 Task: Add Attachment from "Attach a link" to Card Card0000000300 in Board Board0000000075 in Workspace WS0000000025 in Trello. Add Cover Red to Card Card0000000300 in Board Board0000000075 in Workspace WS0000000025 in Trello. Add "Join Card" Button Button0000000300  to Card Card0000000300 in Board Board0000000075 in Workspace WS0000000025 in Trello. Add Description DS0000000300 to Card Card0000000300 in Board Board0000000075 in Workspace WS0000000025 in Trello. Add Comment CM0000000300 to Card Card0000000300 in Board Board0000000075 in Workspace WS0000000025 in Trello
Action: Mouse moved to (372, 528)
Screenshot: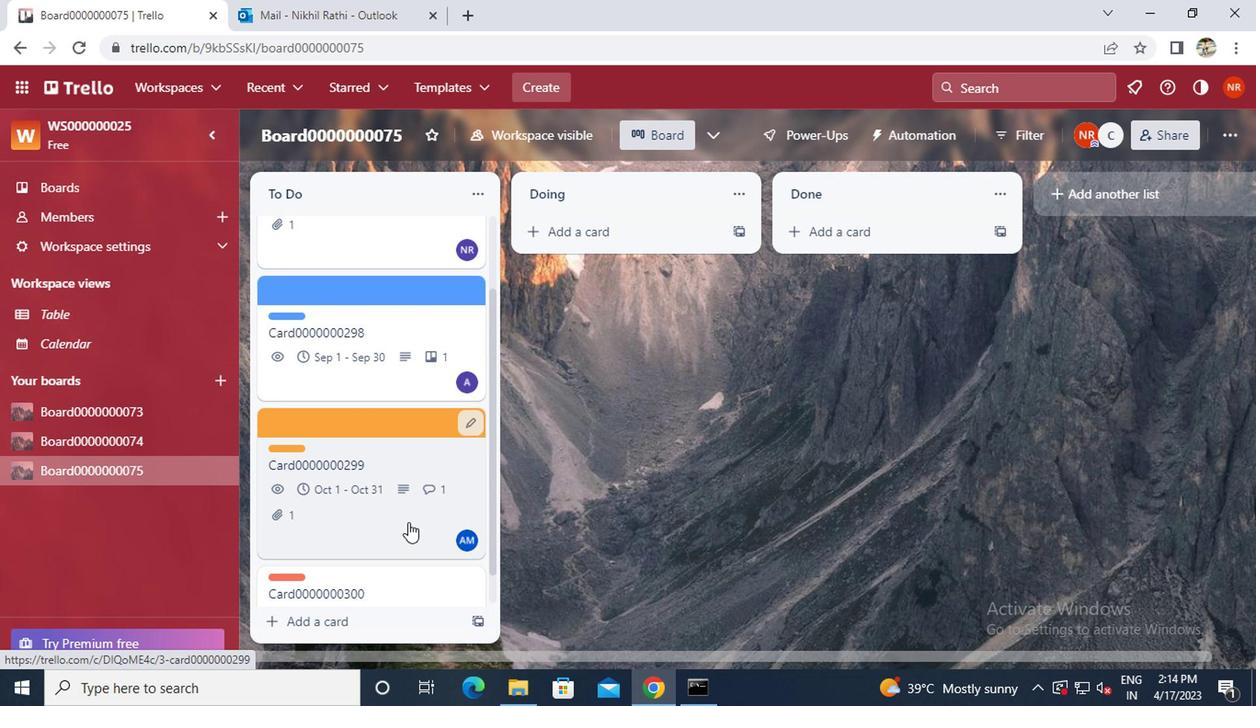 
Action: Mouse scrolled (372, 527) with delta (0, 0)
Screenshot: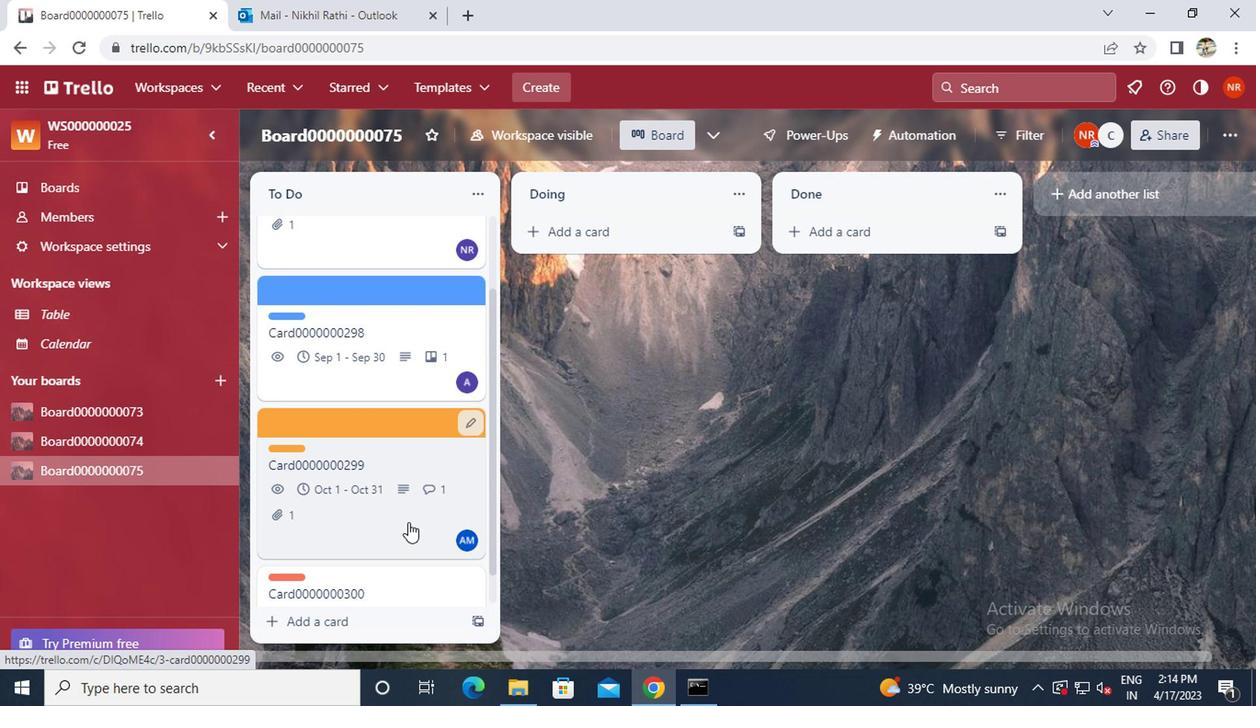 
Action: Mouse scrolled (372, 527) with delta (0, 0)
Screenshot: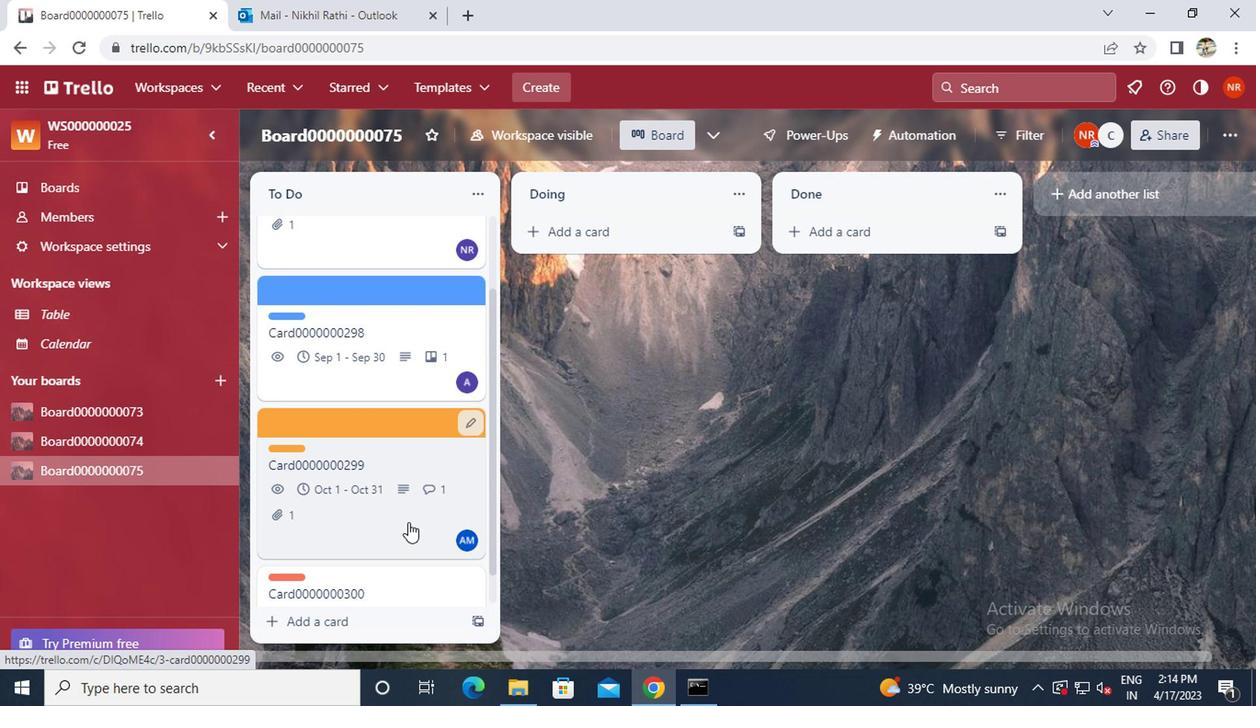 
Action: Mouse moved to (360, 550)
Screenshot: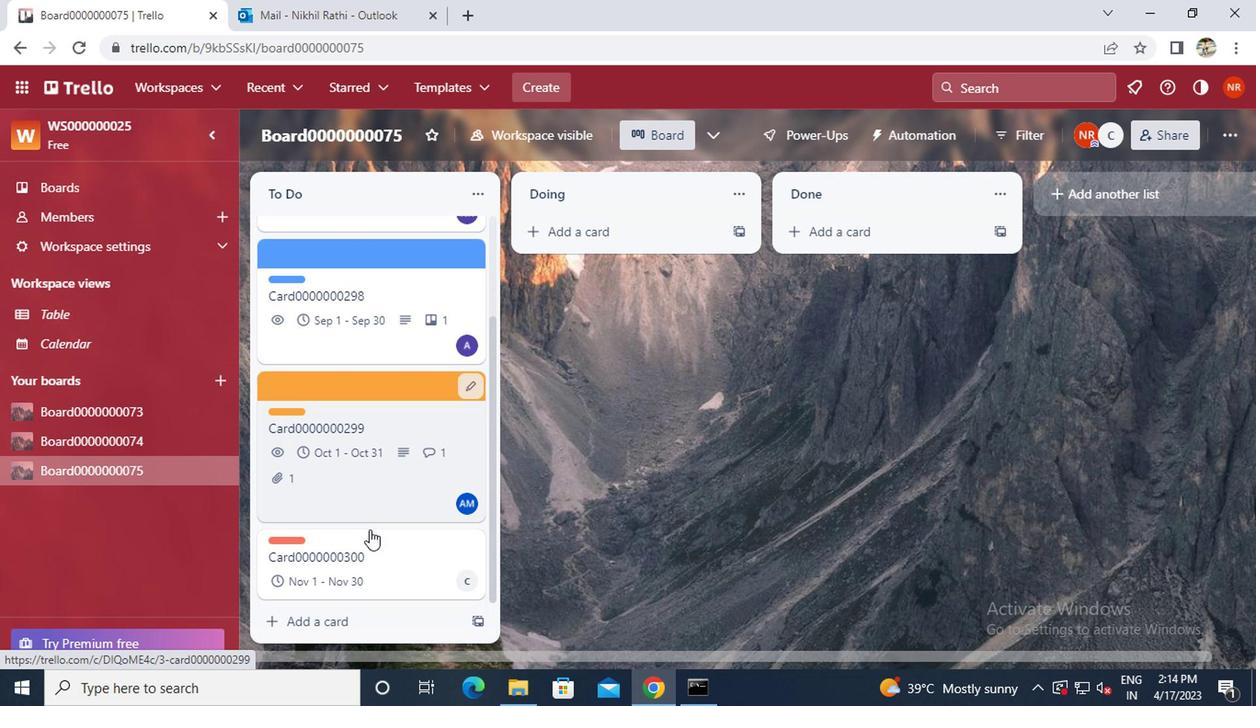 
Action: Mouse pressed left at (360, 550)
Screenshot: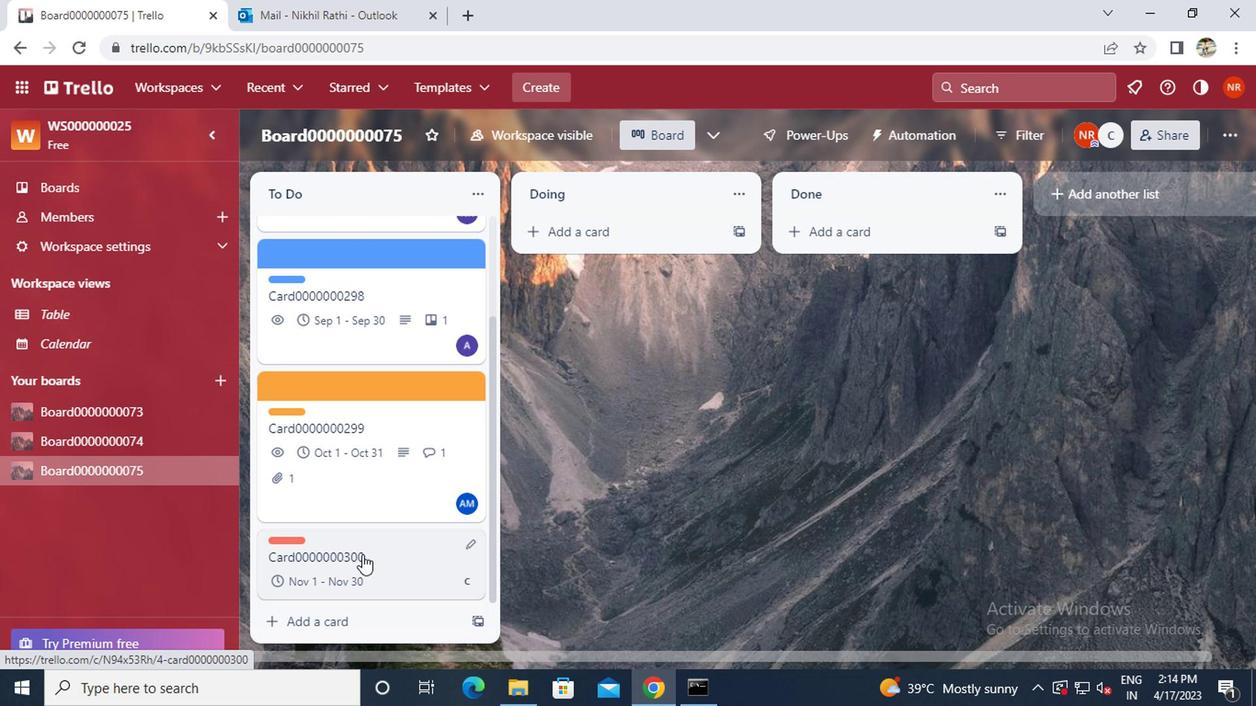 
Action: Mouse moved to (833, 448)
Screenshot: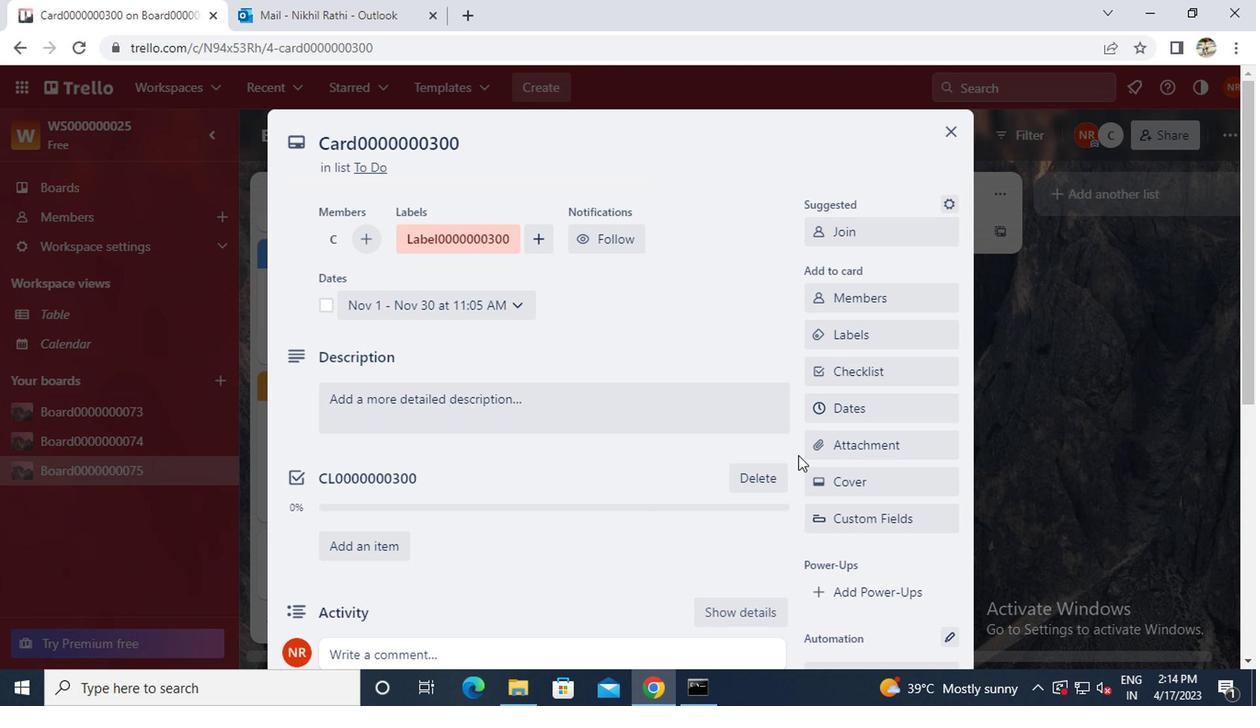 
Action: Mouse pressed left at (833, 448)
Screenshot: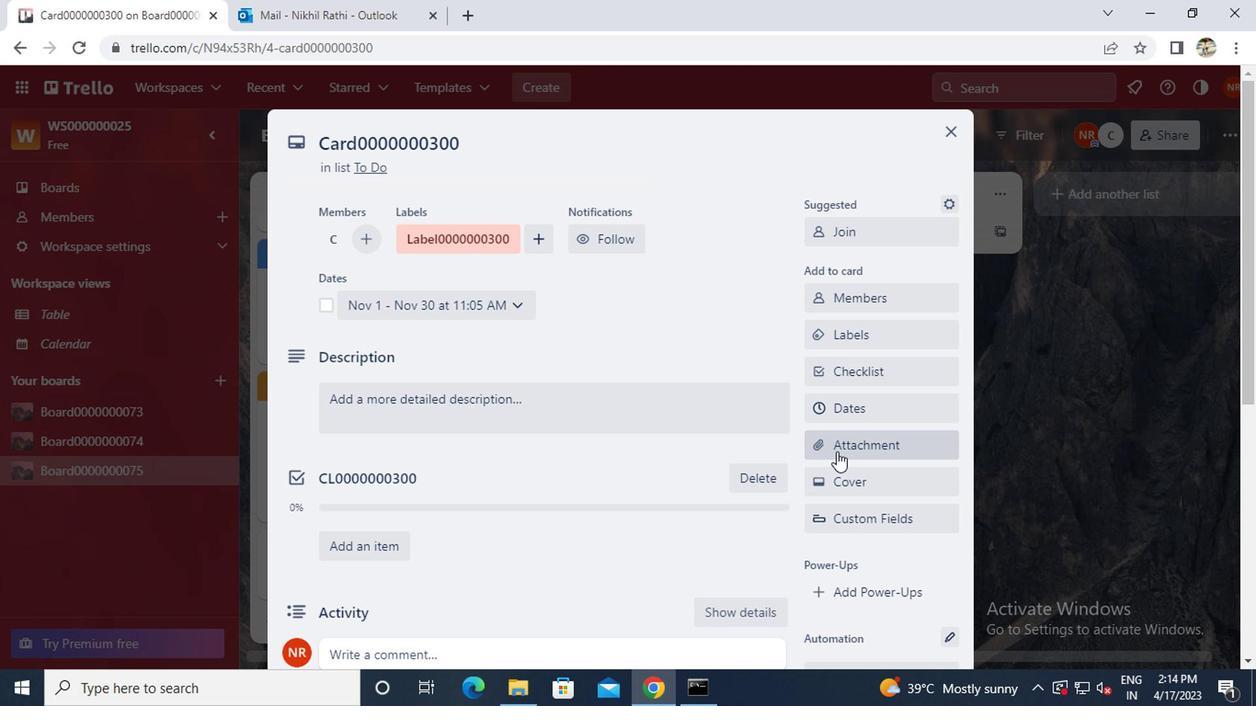 
Action: Mouse moved to (278, 3)
Screenshot: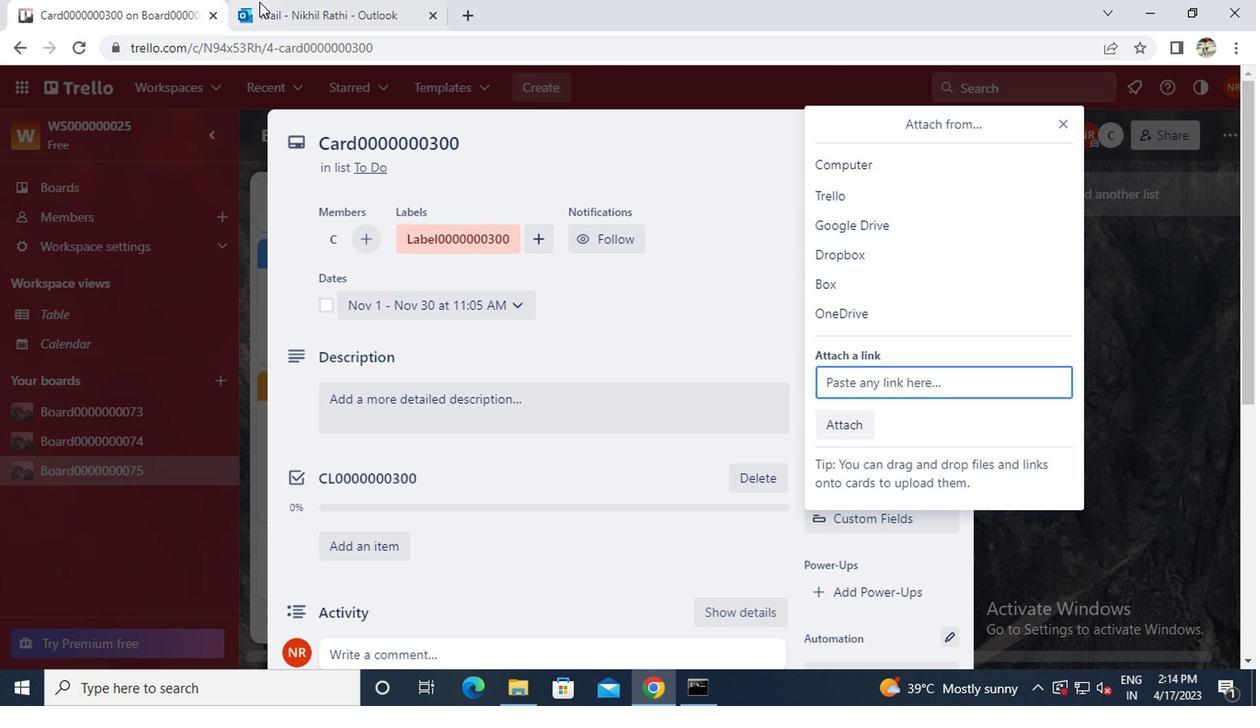 
Action: Mouse pressed left at (278, 3)
Screenshot: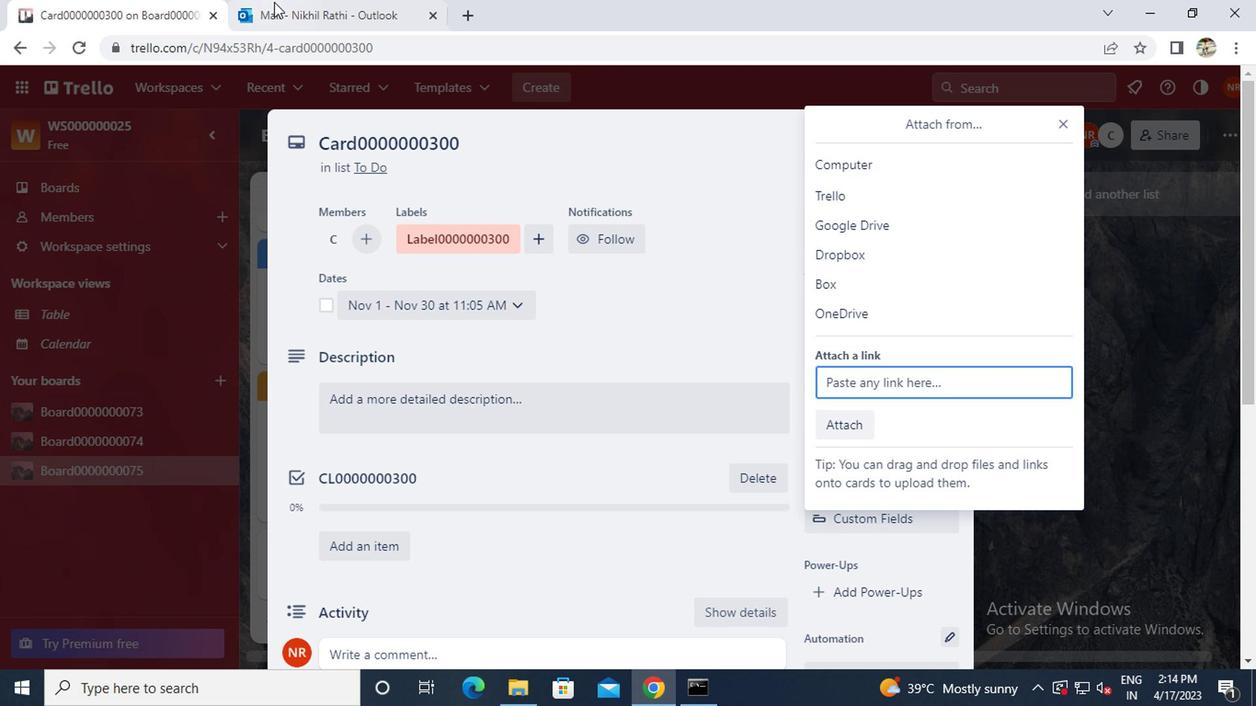 
Action: Mouse moved to (299, 51)
Screenshot: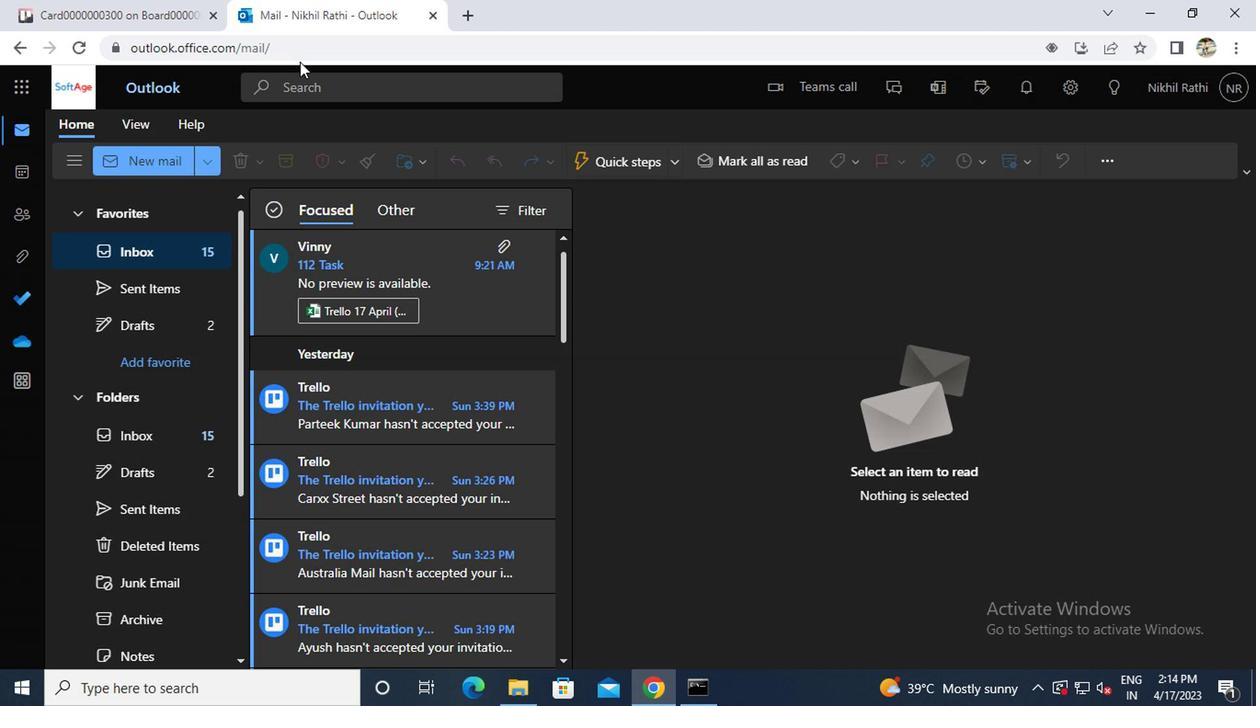 
Action: Mouse pressed left at (299, 51)
Screenshot: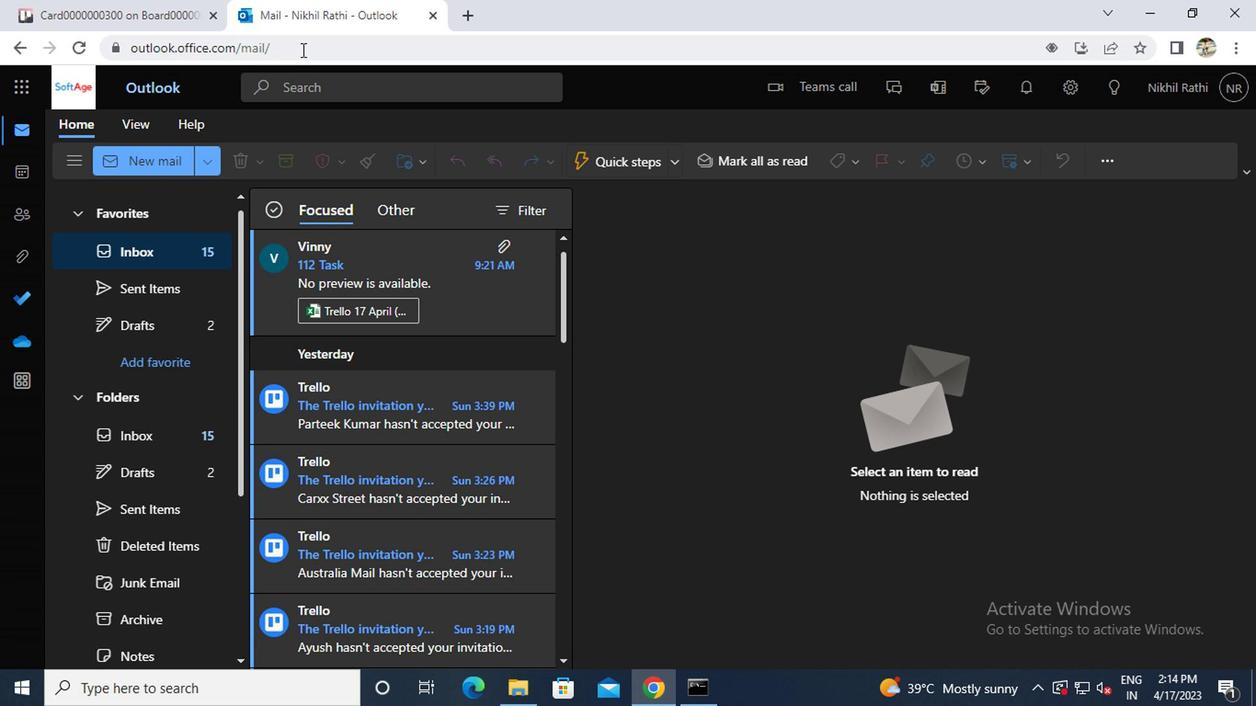 
Action: Key pressed ctrl+C
Screenshot: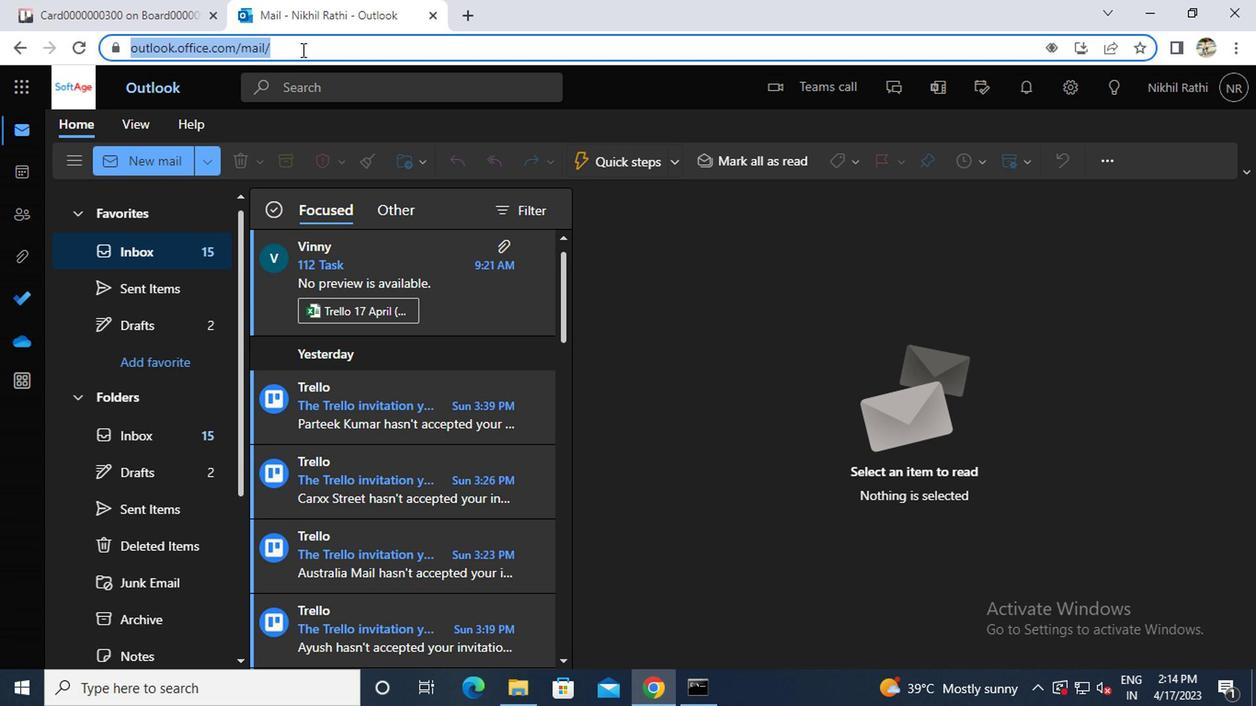 
Action: Mouse moved to (109, 3)
Screenshot: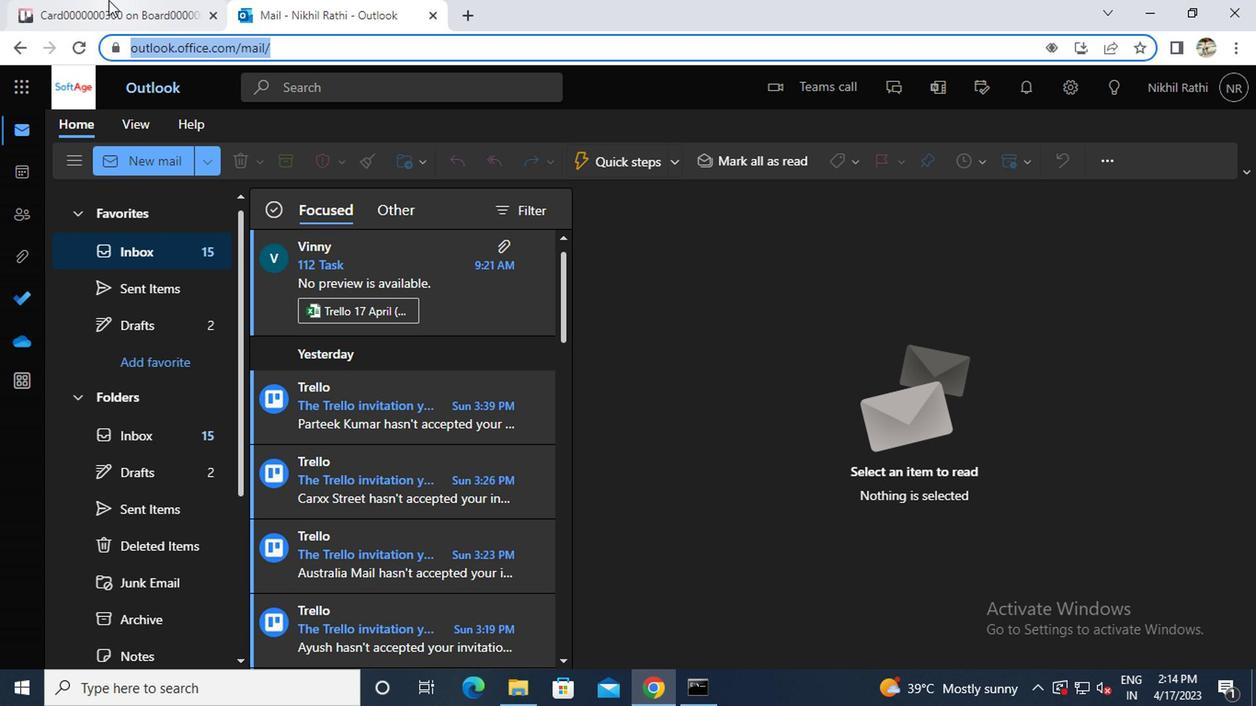 
Action: Mouse pressed left at (109, 3)
Screenshot: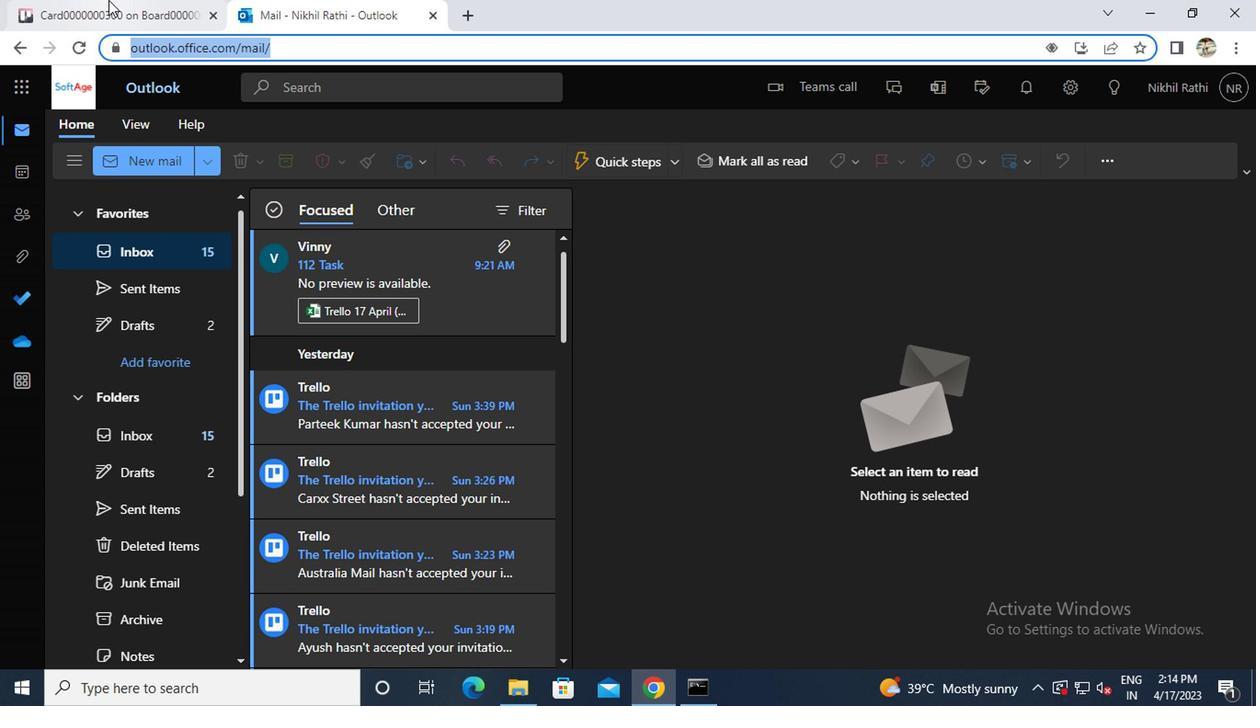 
Action: Mouse moved to (824, 369)
Screenshot: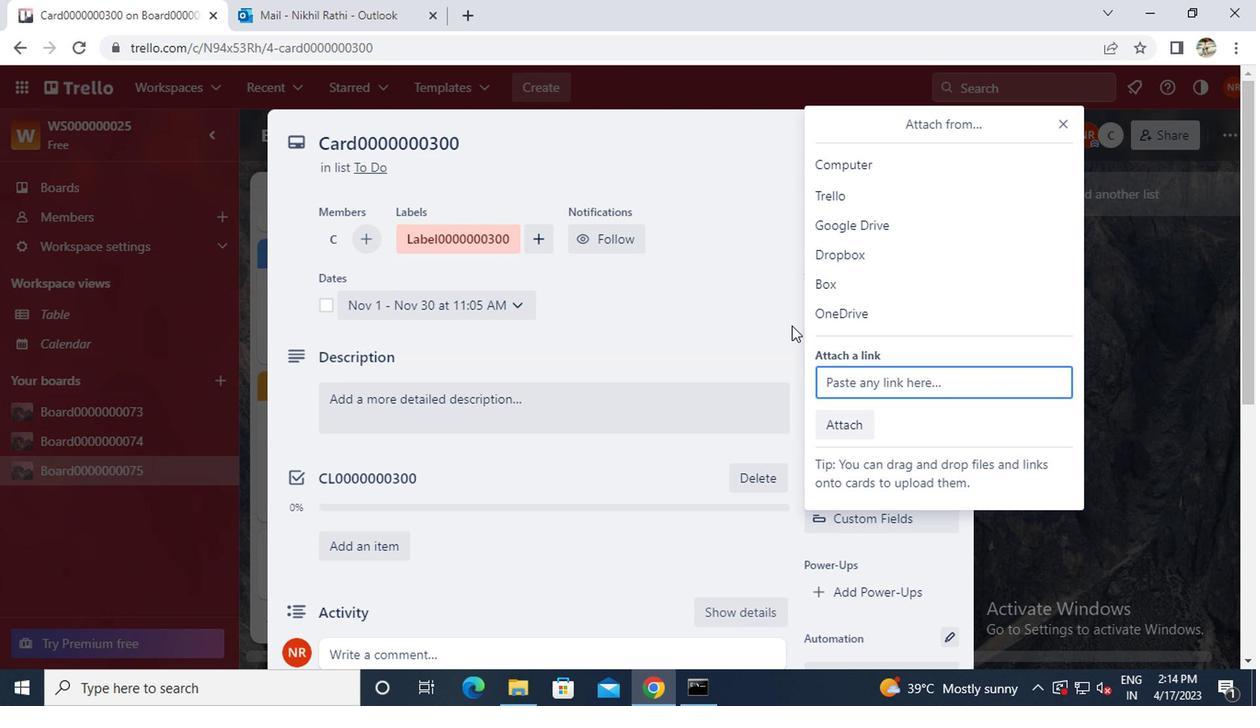 
Action: Key pressed ctrl+V
Screenshot: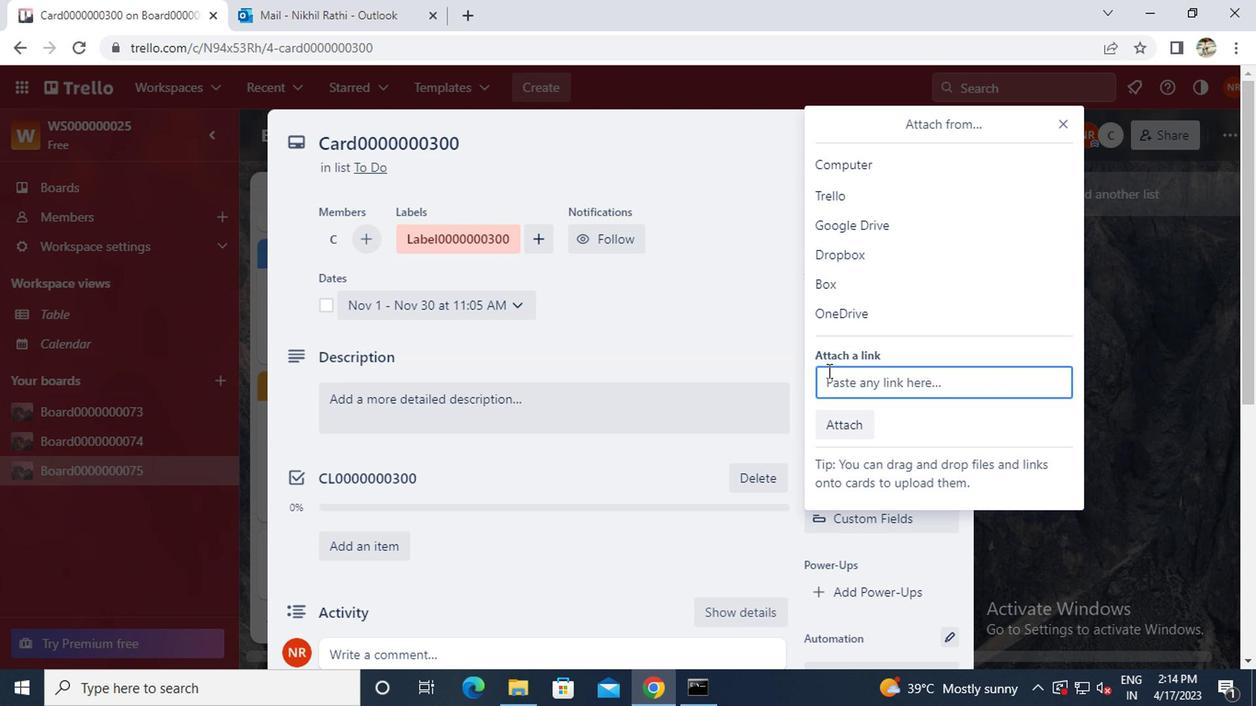 
Action: Mouse moved to (844, 440)
Screenshot: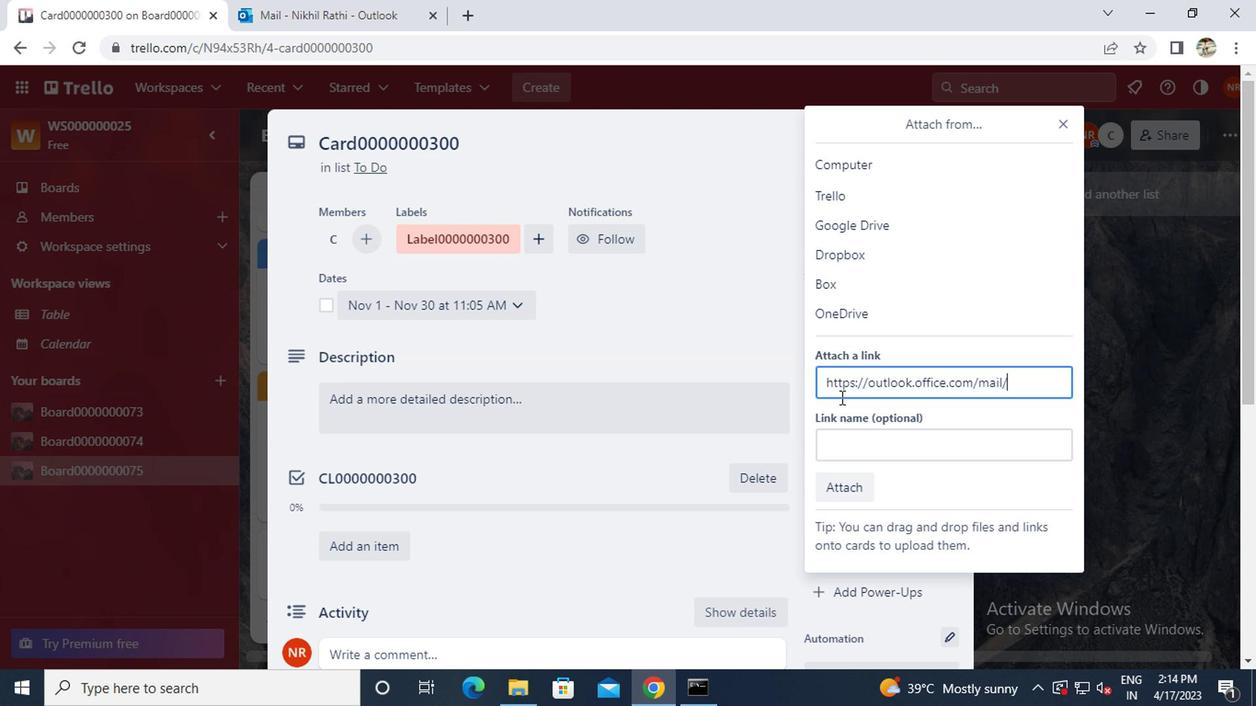 
Action: Mouse pressed left at (844, 440)
Screenshot: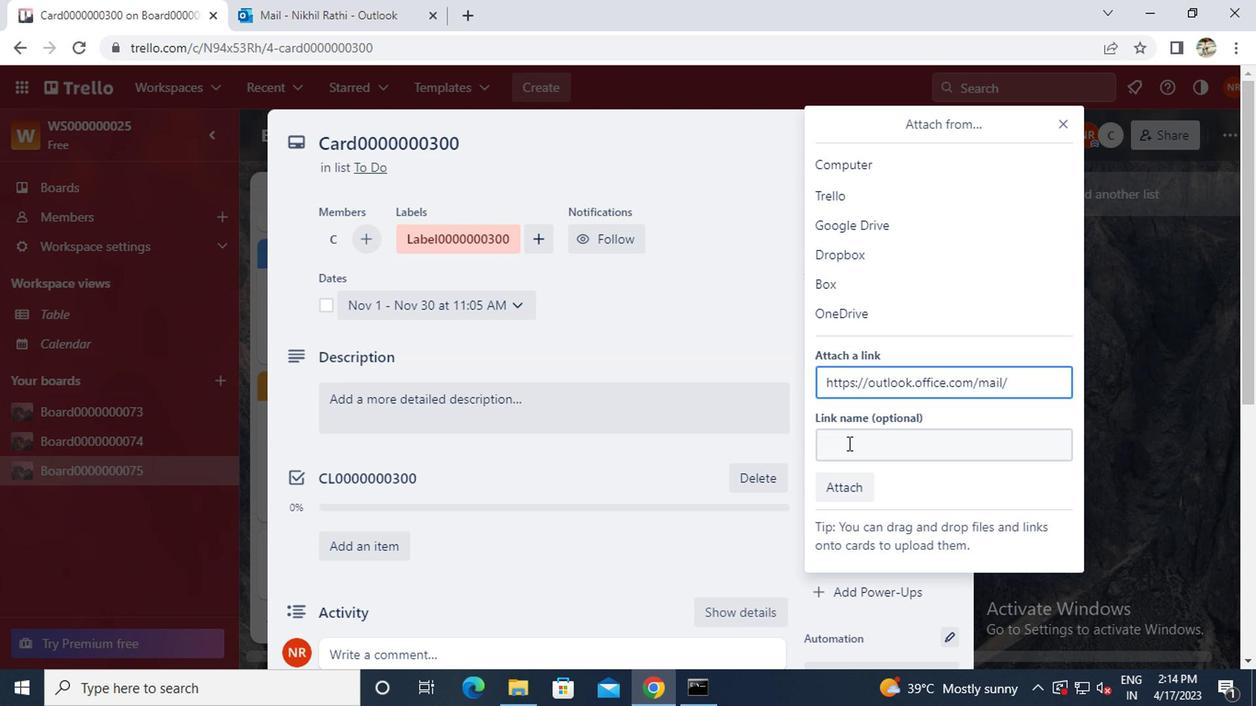 
Action: Key pressed ctrl+Outlook
Screenshot: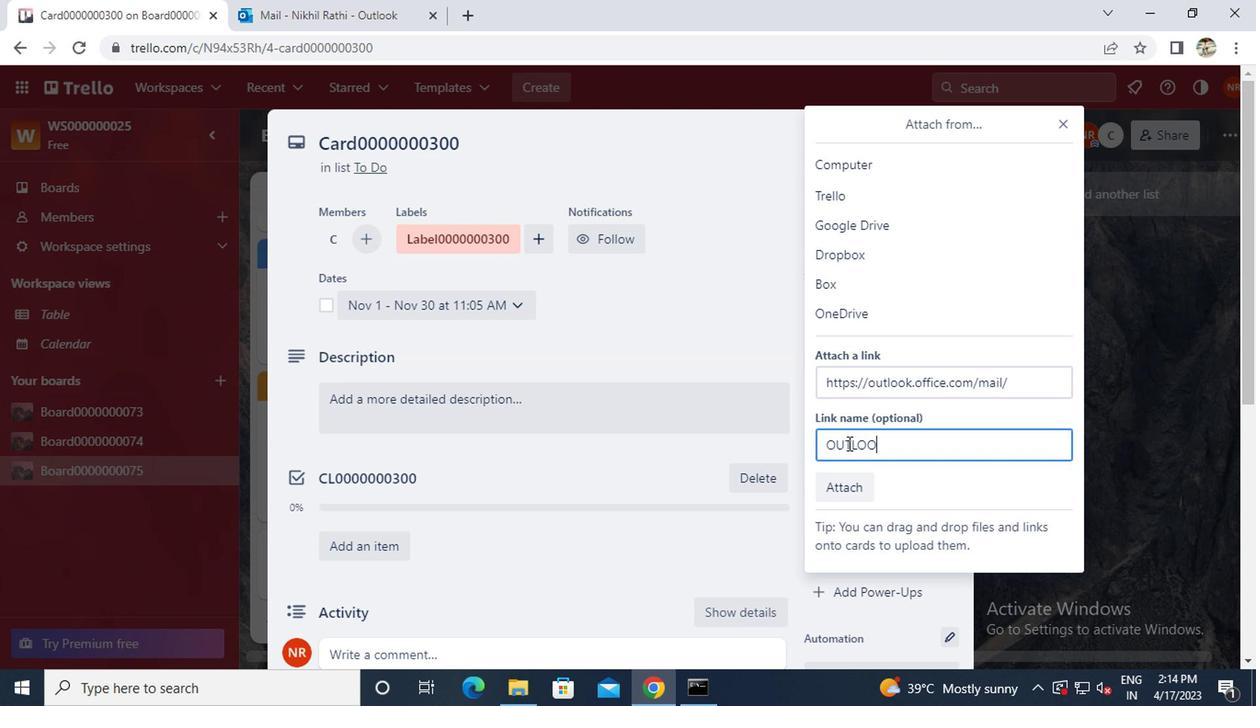 
Action: Mouse moved to (850, 486)
Screenshot: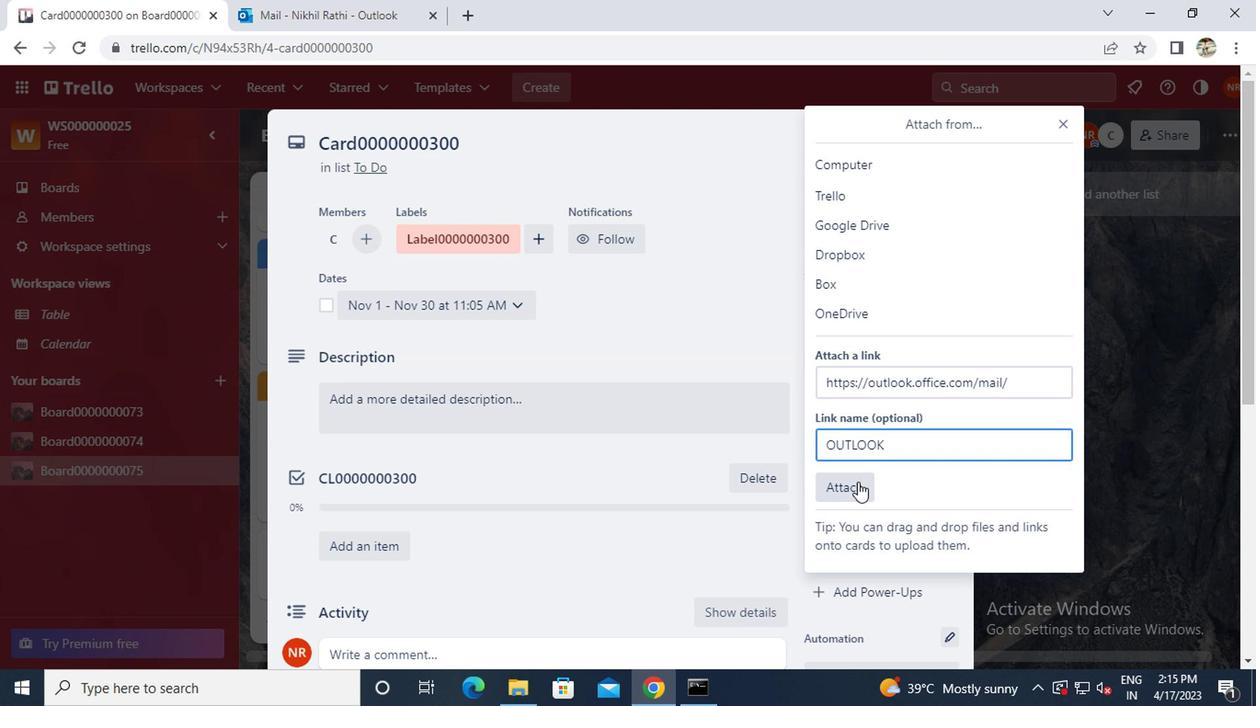 
Action: Mouse pressed left at (850, 486)
Screenshot: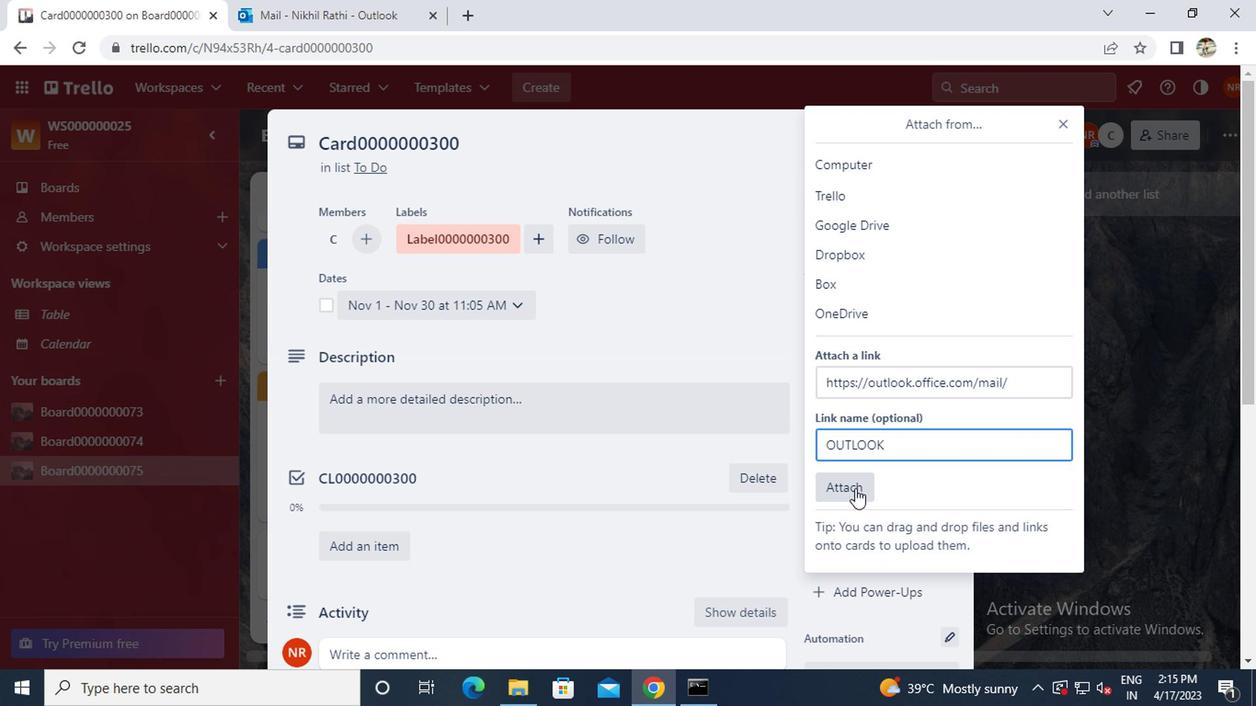
Action: Mouse scrolled (850, 485) with delta (0, 0)
Screenshot: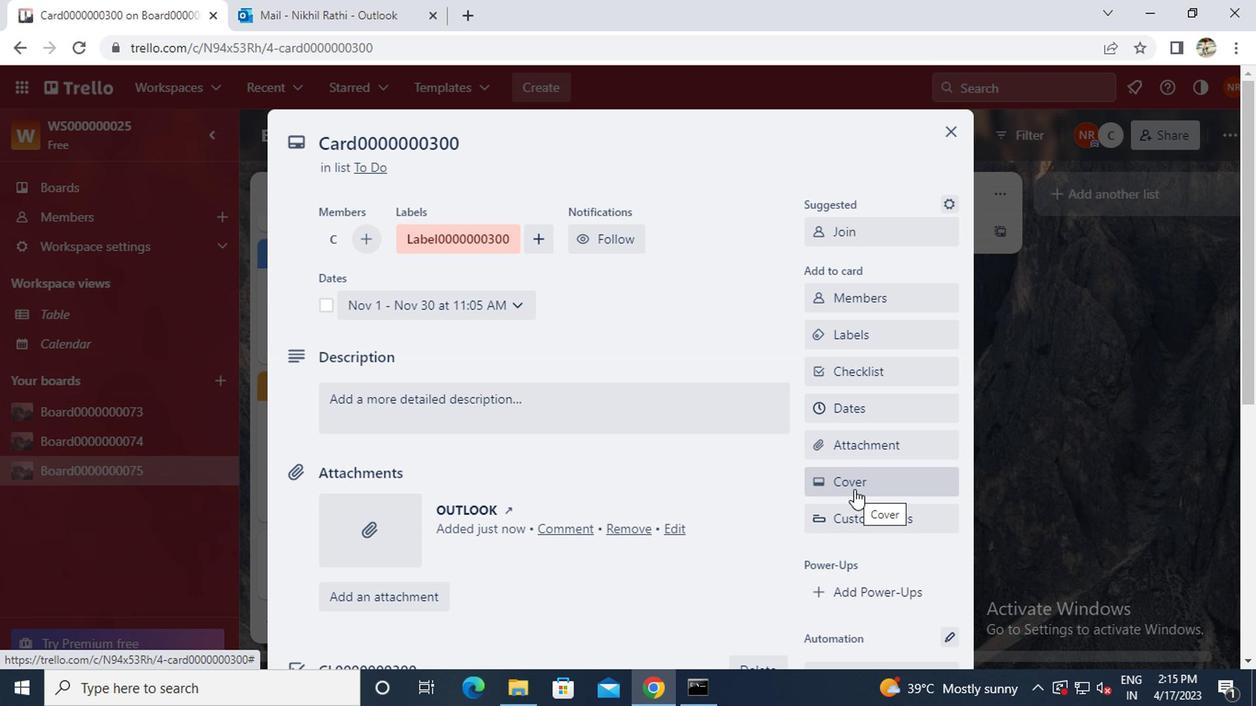 
Action: Mouse scrolled (850, 485) with delta (0, 0)
Screenshot: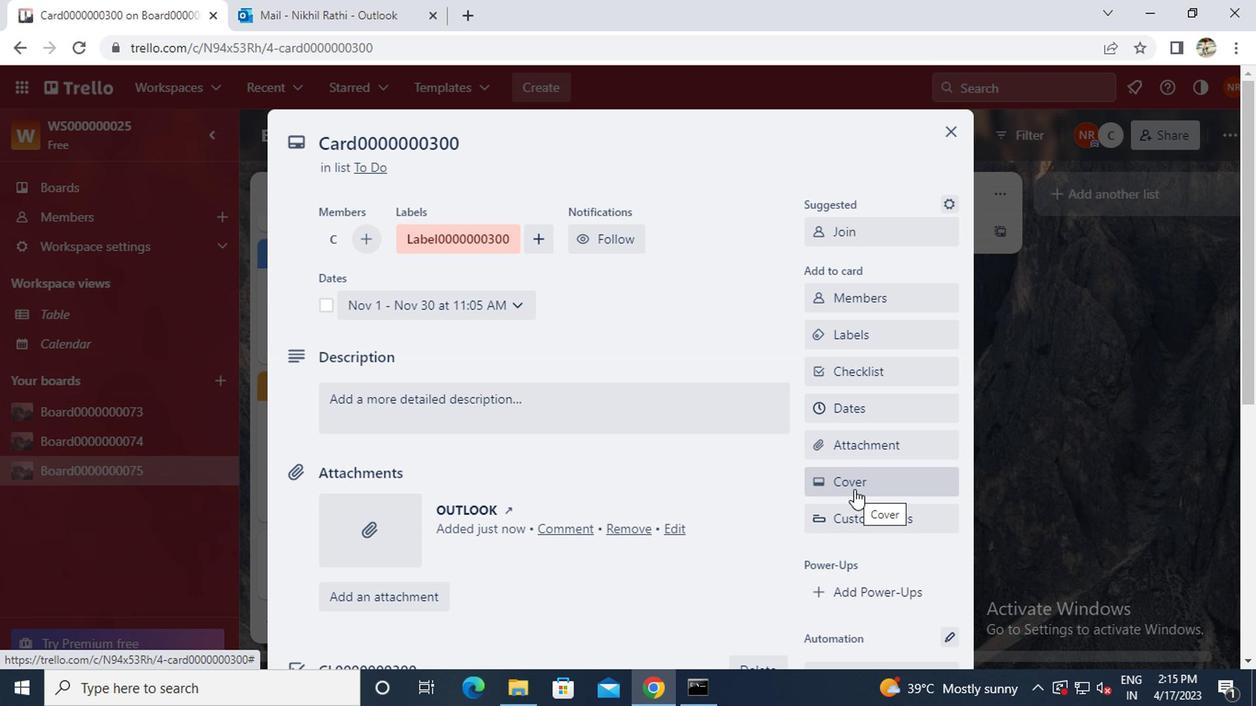 
Action: Mouse moved to (832, 295)
Screenshot: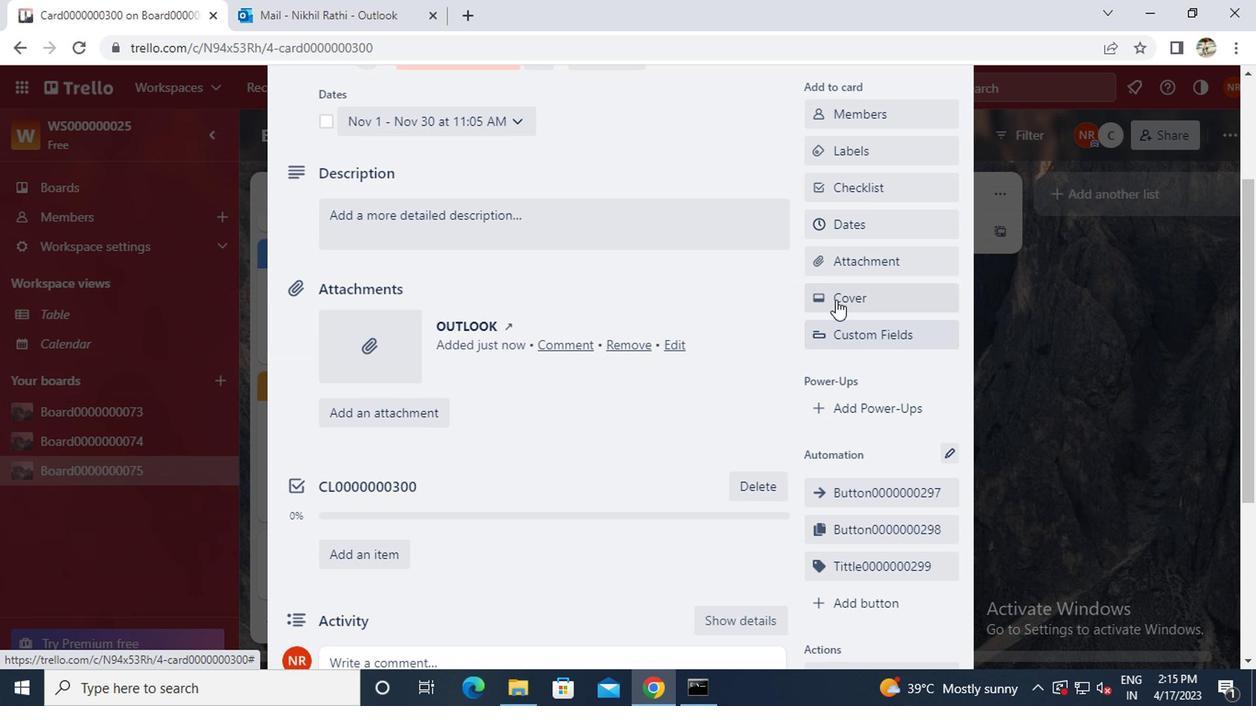 
Action: Mouse pressed left at (832, 295)
Screenshot: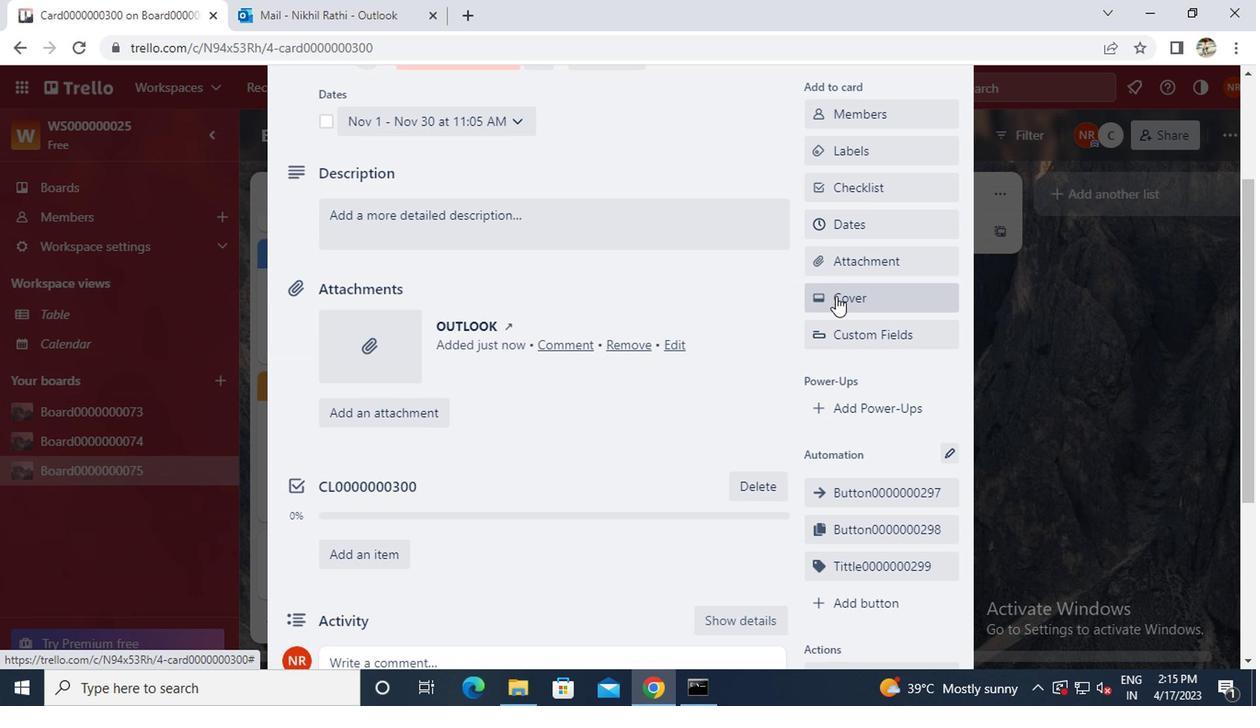 
Action: Mouse moved to (989, 293)
Screenshot: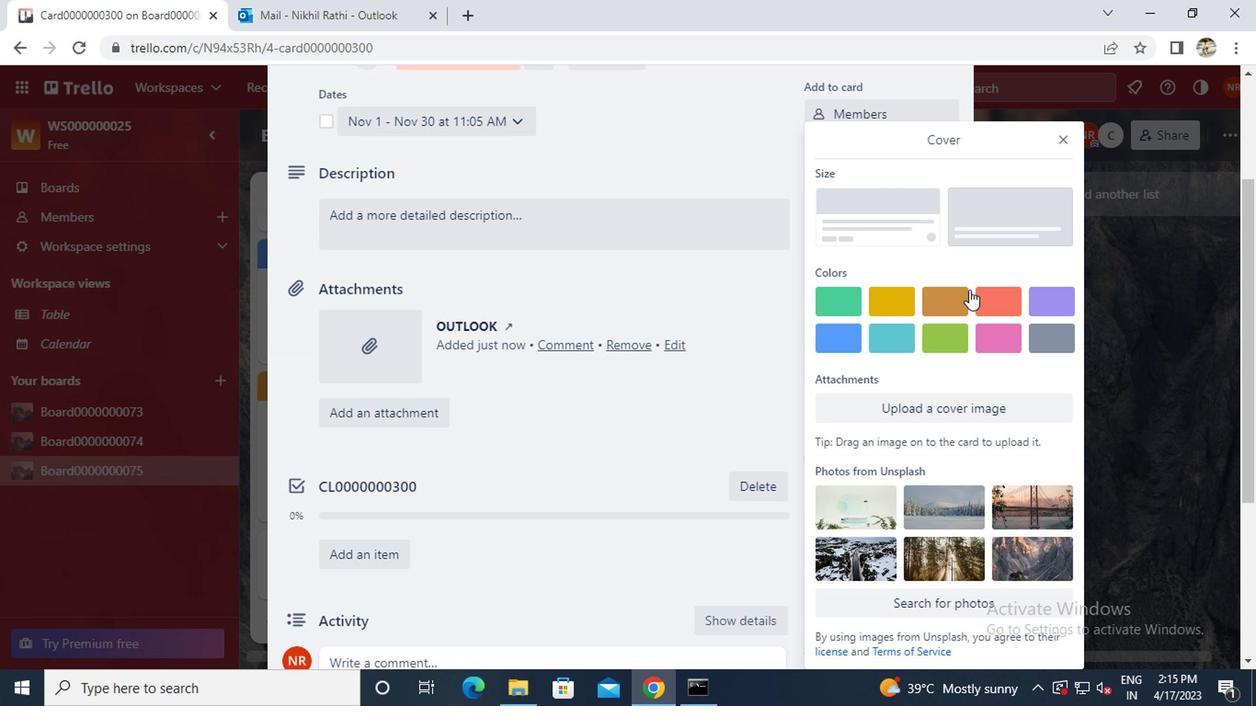 
Action: Mouse pressed left at (989, 293)
Screenshot: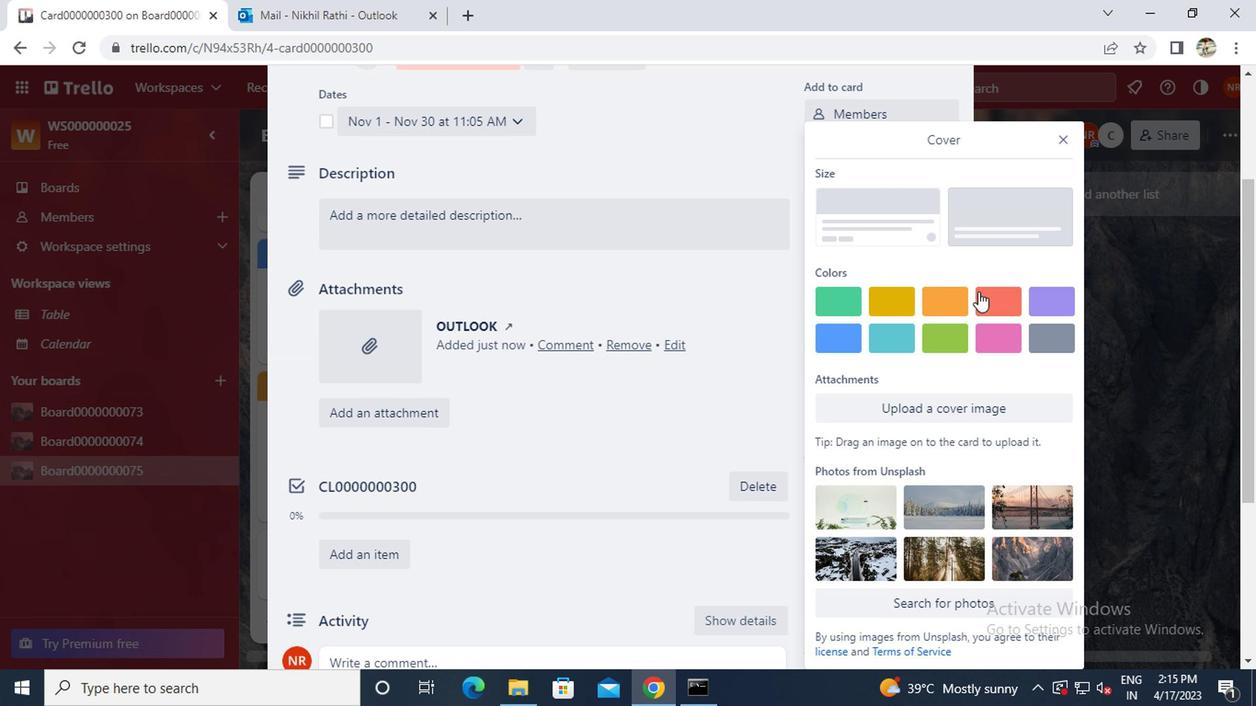 
Action: Key pressed <Key.caps_lock>
Screenshot: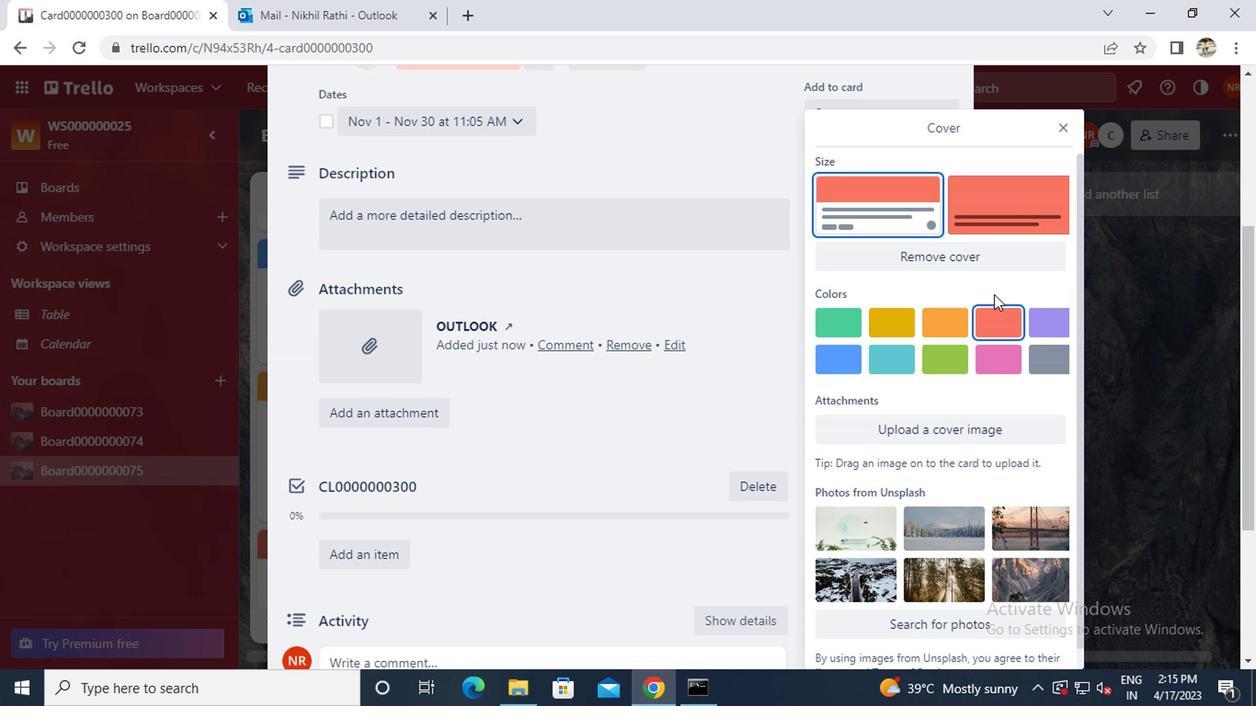 
Action: Mouse moved to (914, 361)
Screenshot: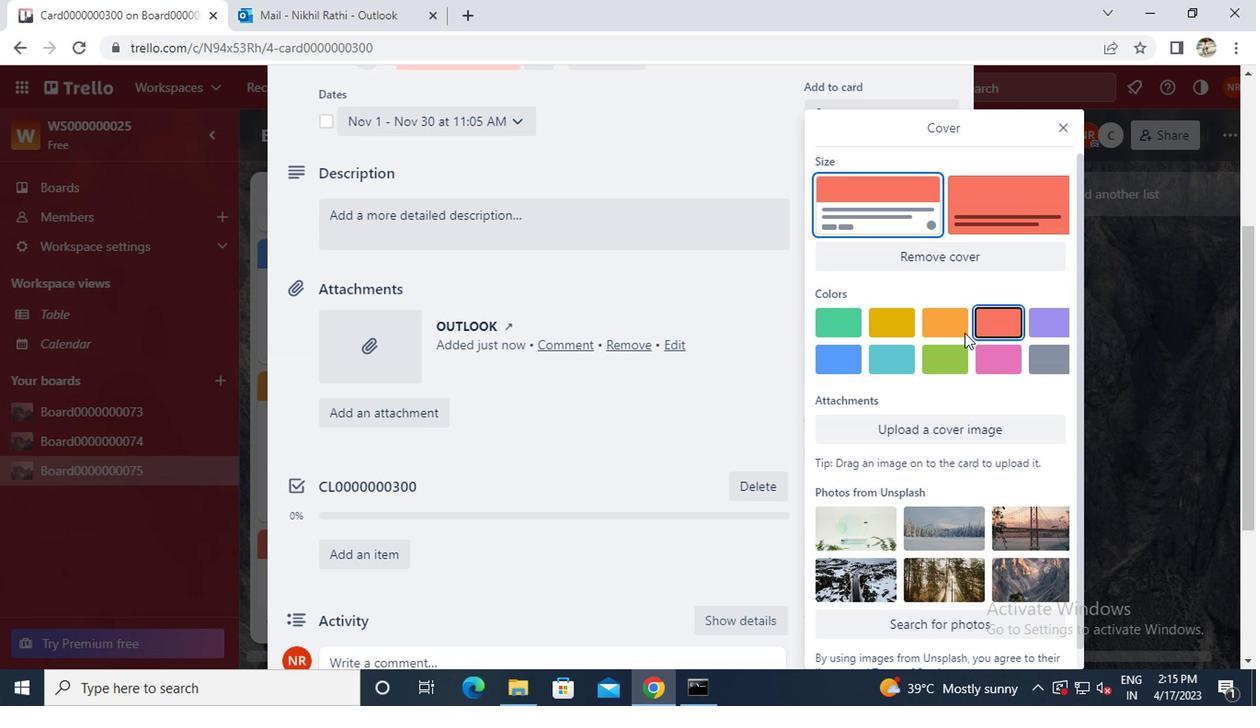 
Action: Mouse scrolled (914, 360) with delta (0, -1)
Screenshot: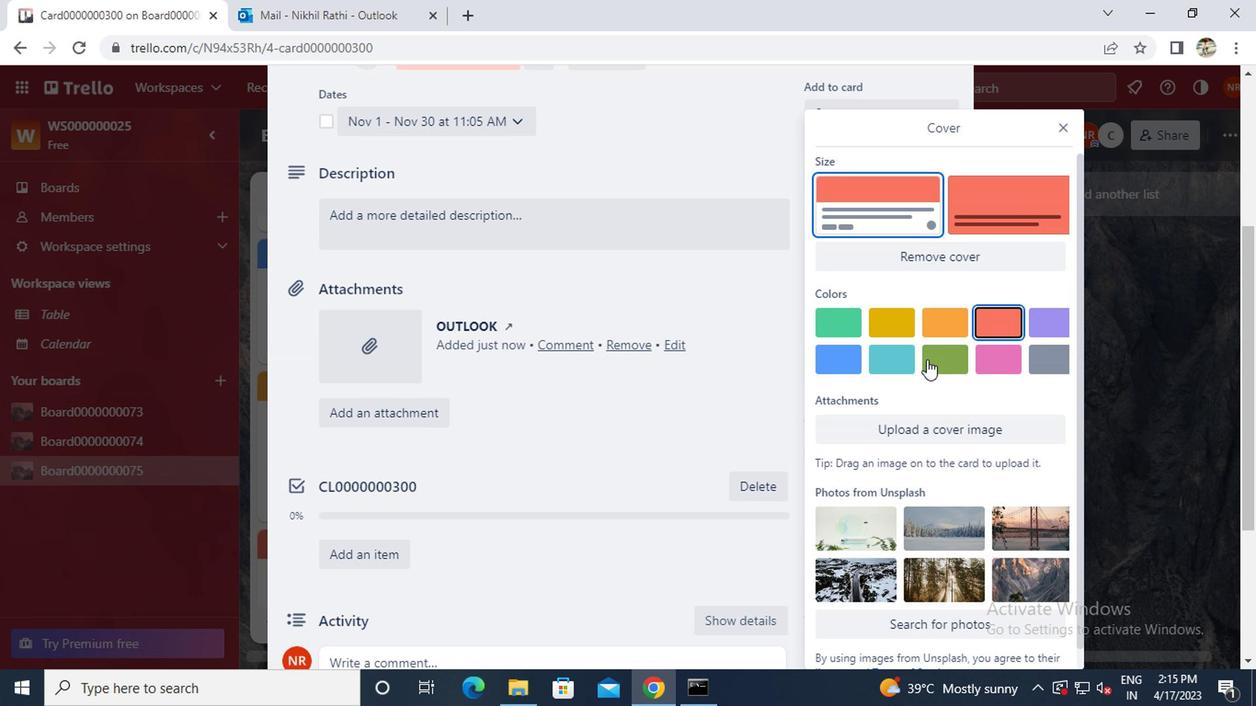 
Action: Mouse moved to (1054, 130)
Screenshot: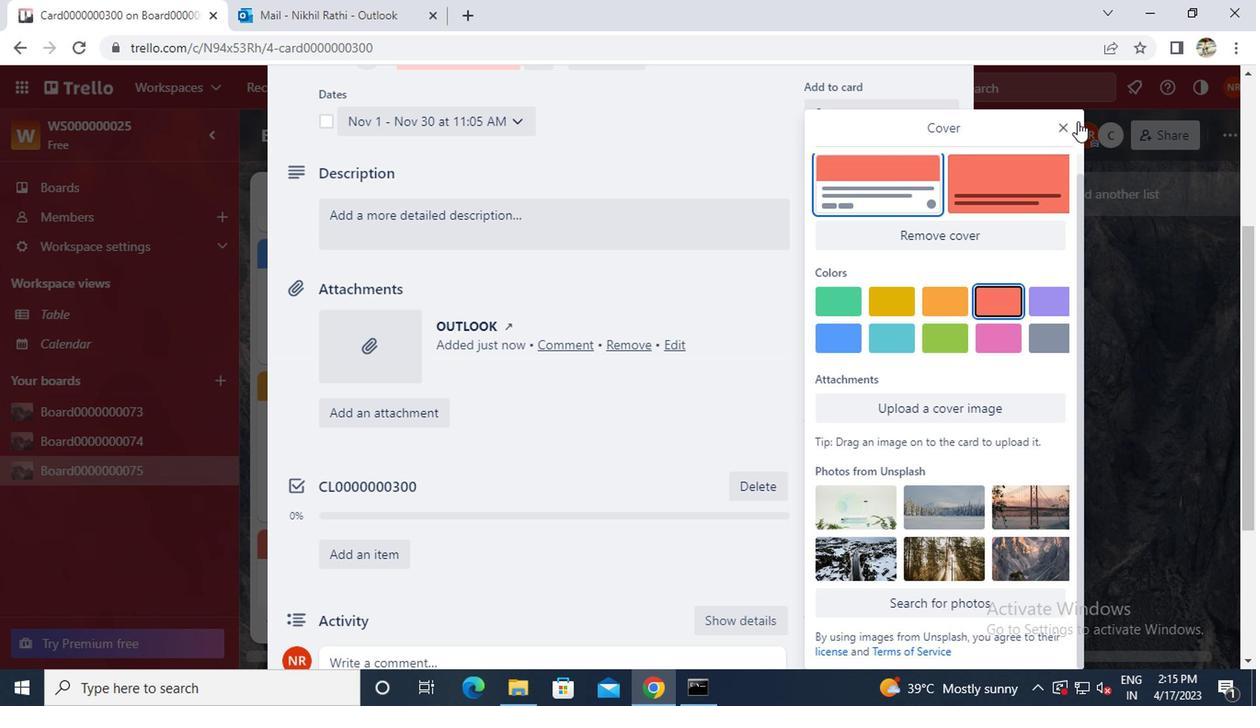 
Action: Mouse pressed left at (1054, 130)
Screenshot: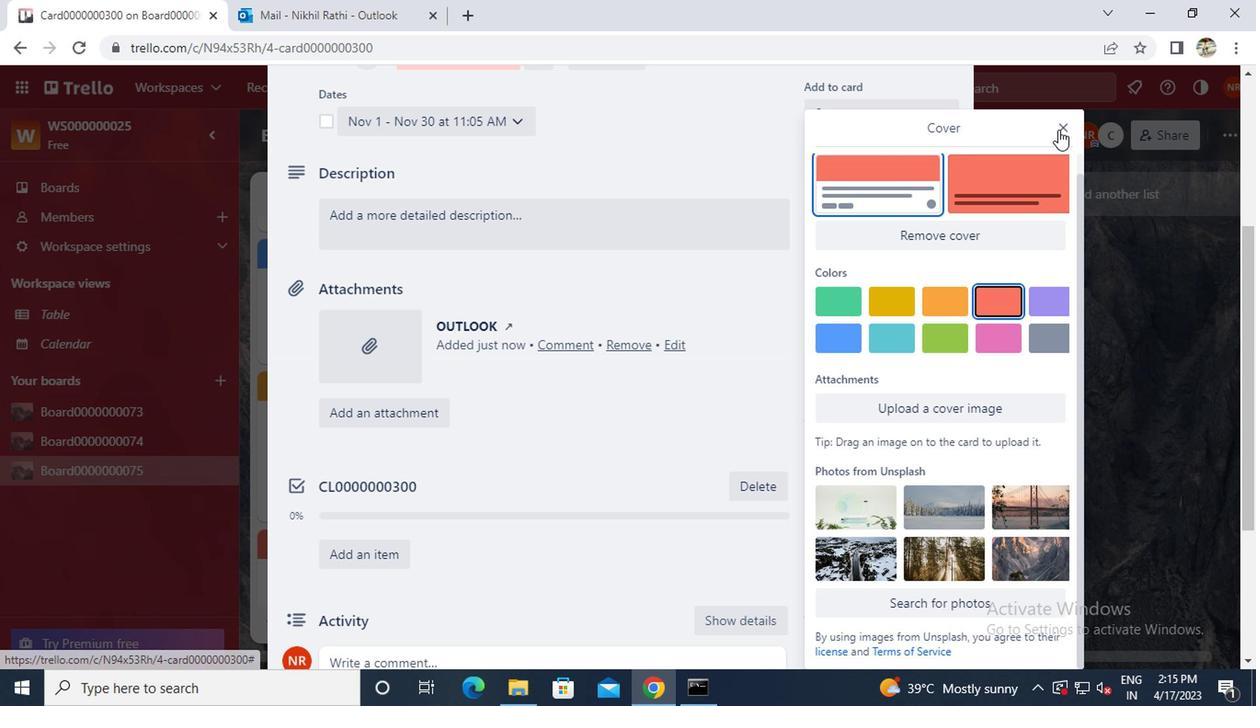 
Action: Mouse moved to (859, 561)
Screenshot: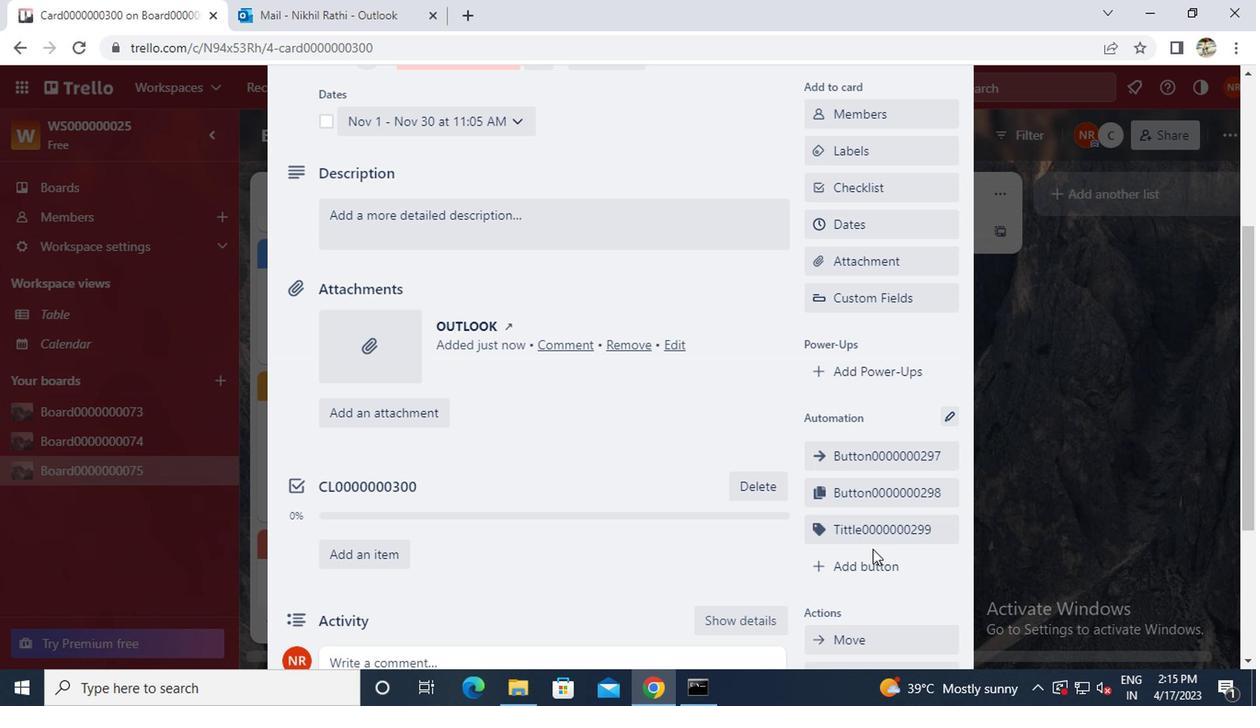 
Action: Mouse pressed left at (859, 561)
Screenshot: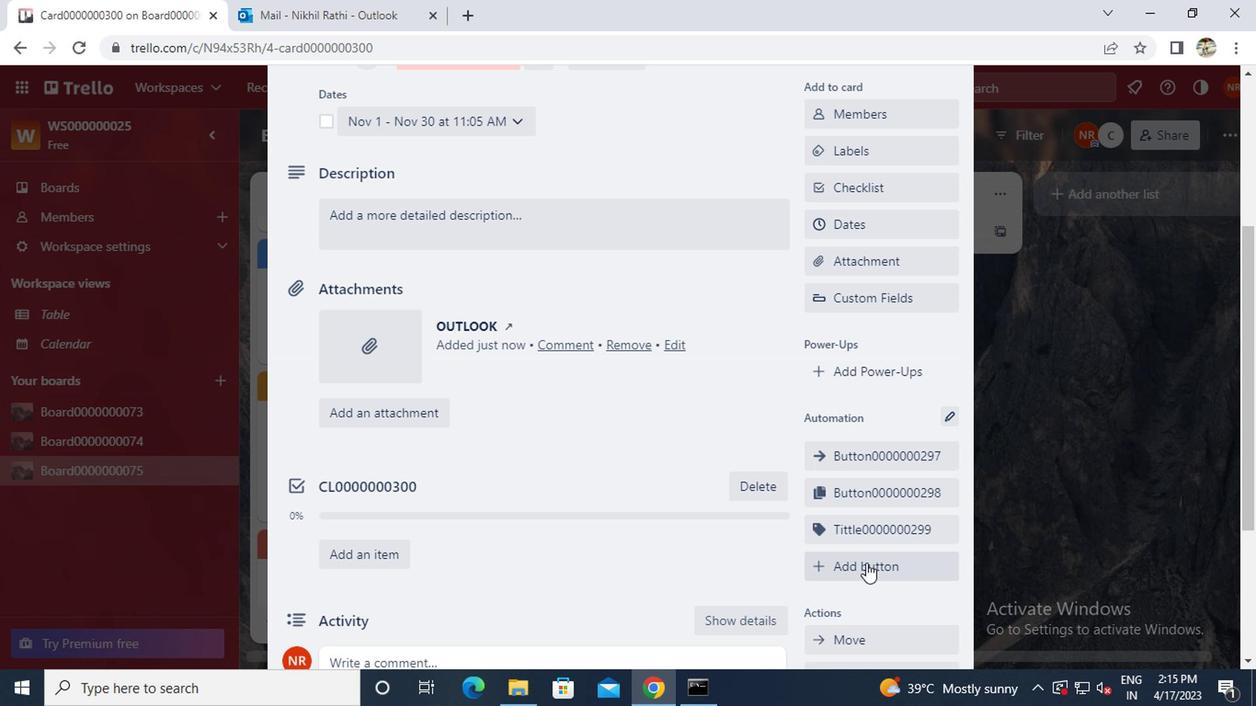 
Action: Mouse moved to (870, 318)
Screenshot: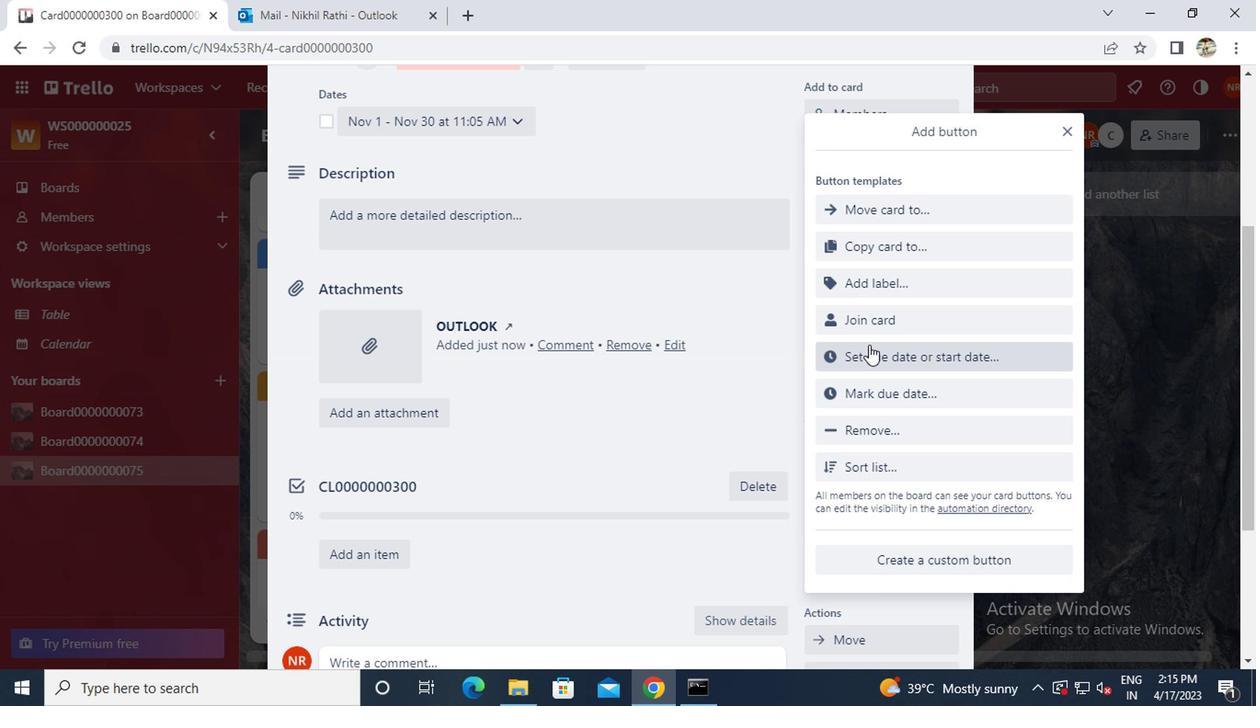
Action: Mouse pressed left at (870, 318)
Screenshot: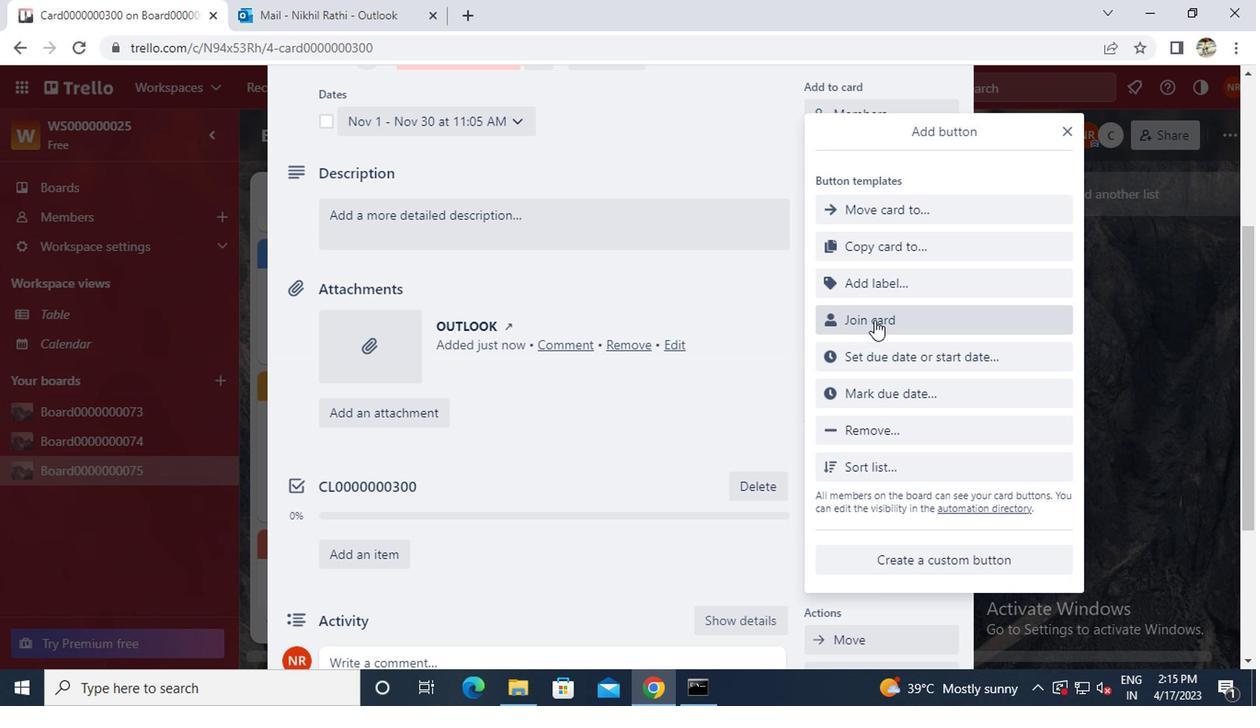 
Action: Key pressed <Key.caps_lock>b<Key.caps_lock>utton0000000300
Screenshot: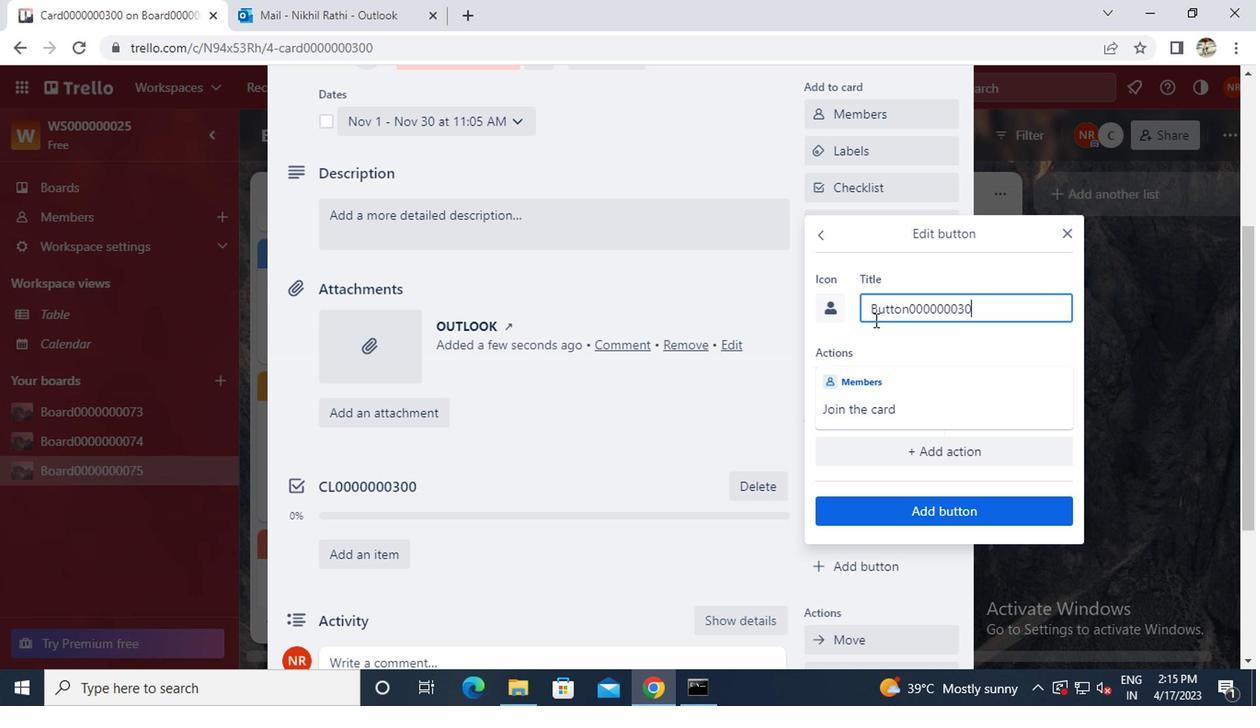 
Action: Mouse moved to (925, 511)
Screenshot: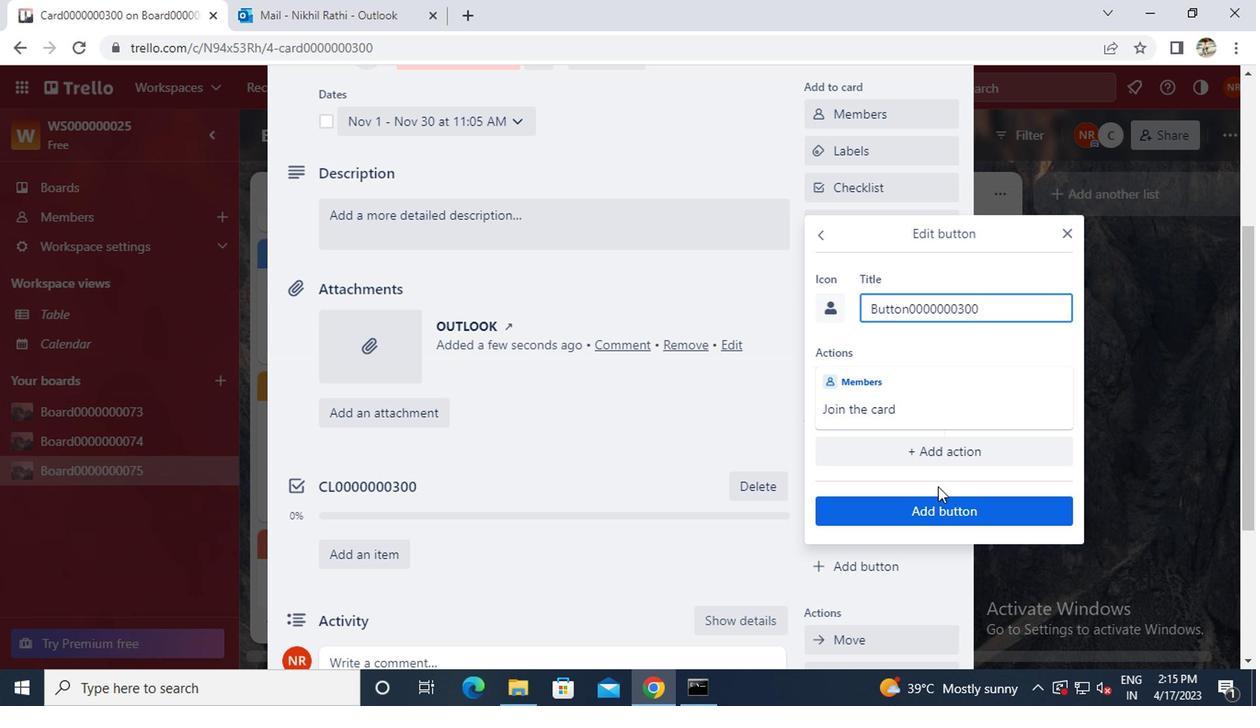 
Action: Mouse pressed left at (925, 511)
Screenshot: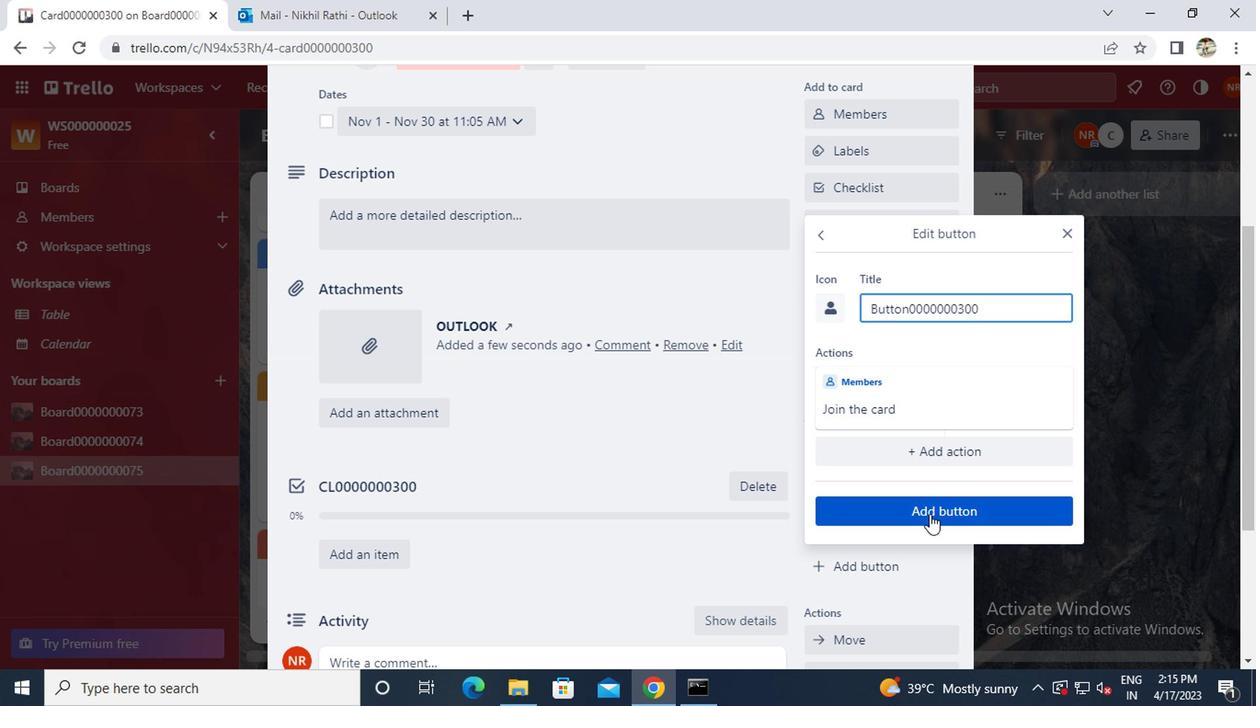 
Action: Mouse moved to (573, 225)
Screenshot: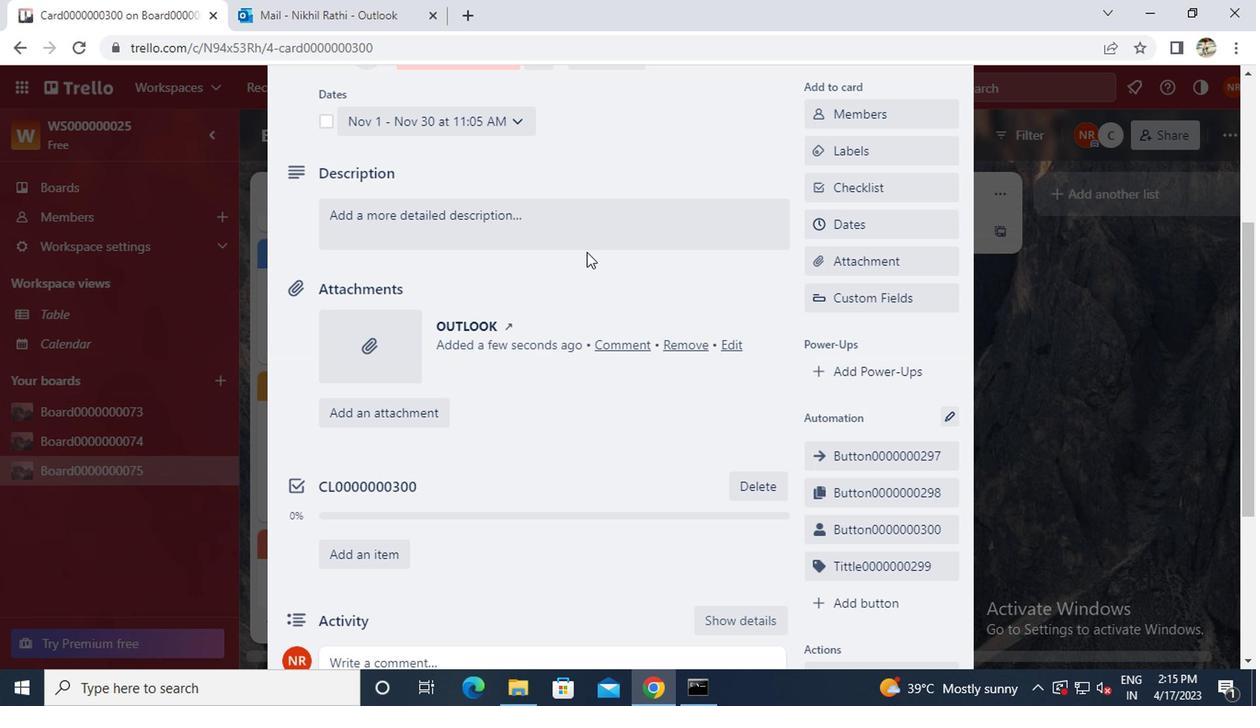 
Action: Mouse pressed left at (573, 225)
Screenshot: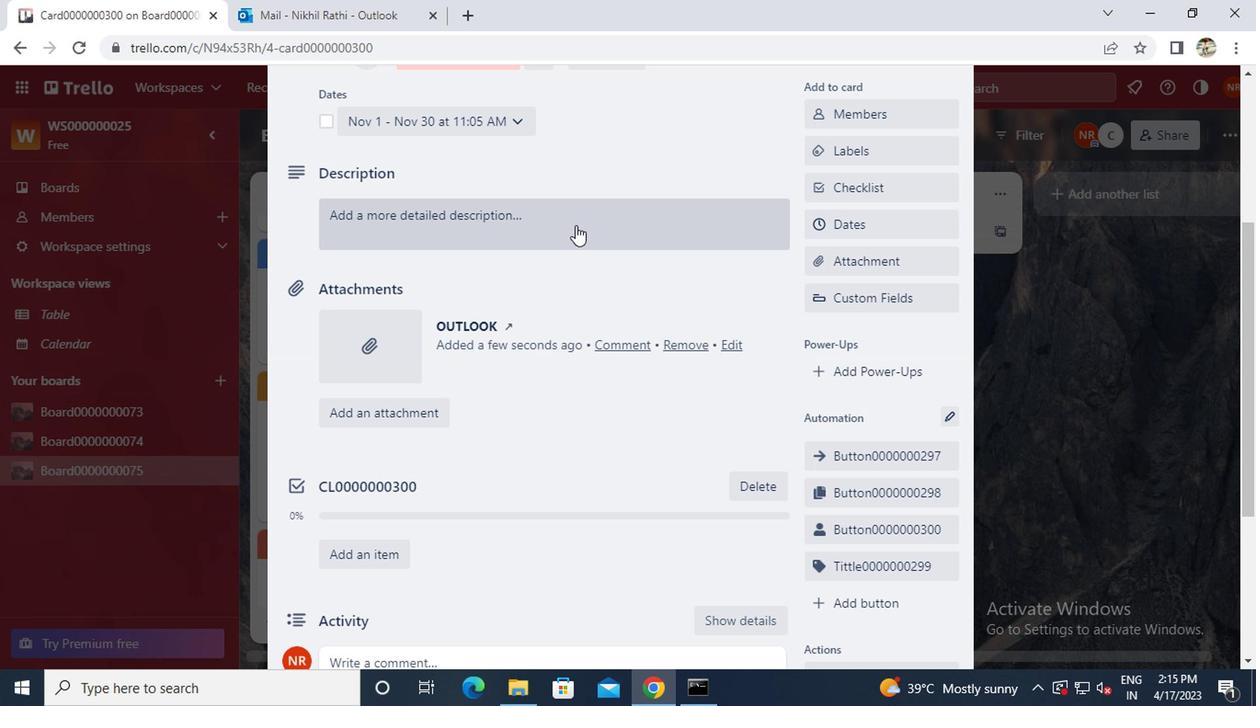 
Action: Key pressed <Key.caps_lock>c<Key.backspace>ds0000000300
Screenshot: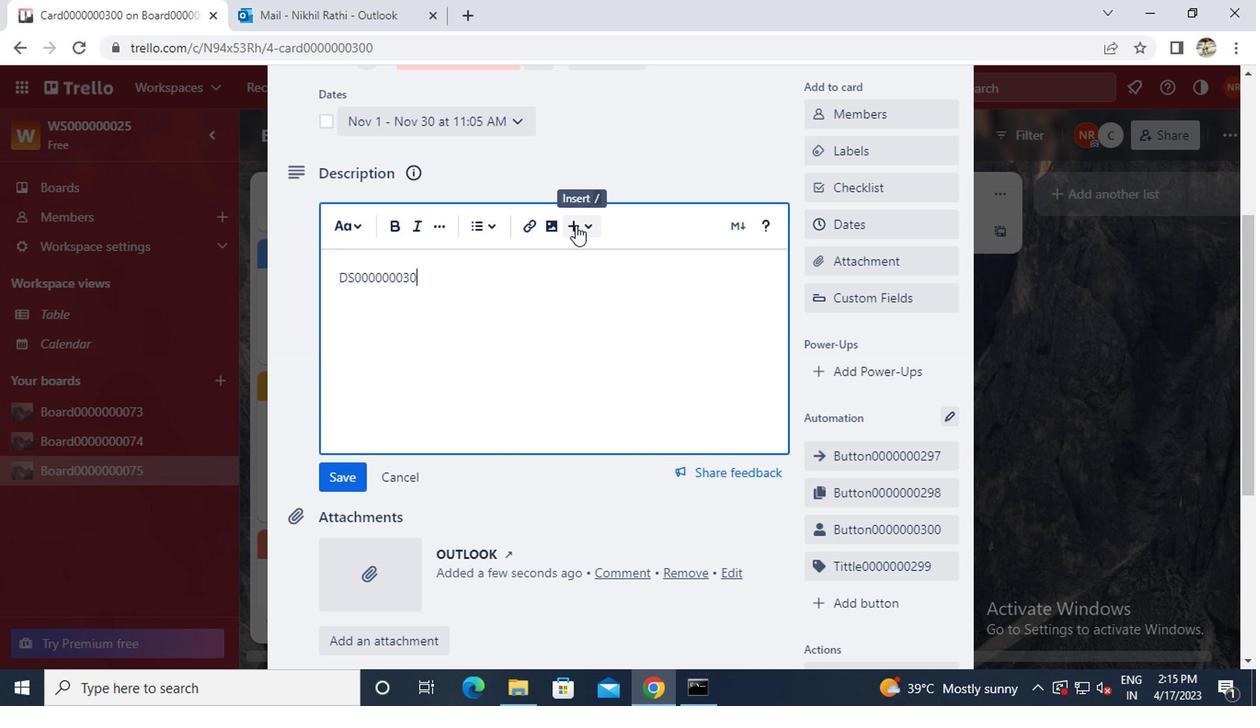 
Action: Mouse moved to (347, 475)
Screenshot: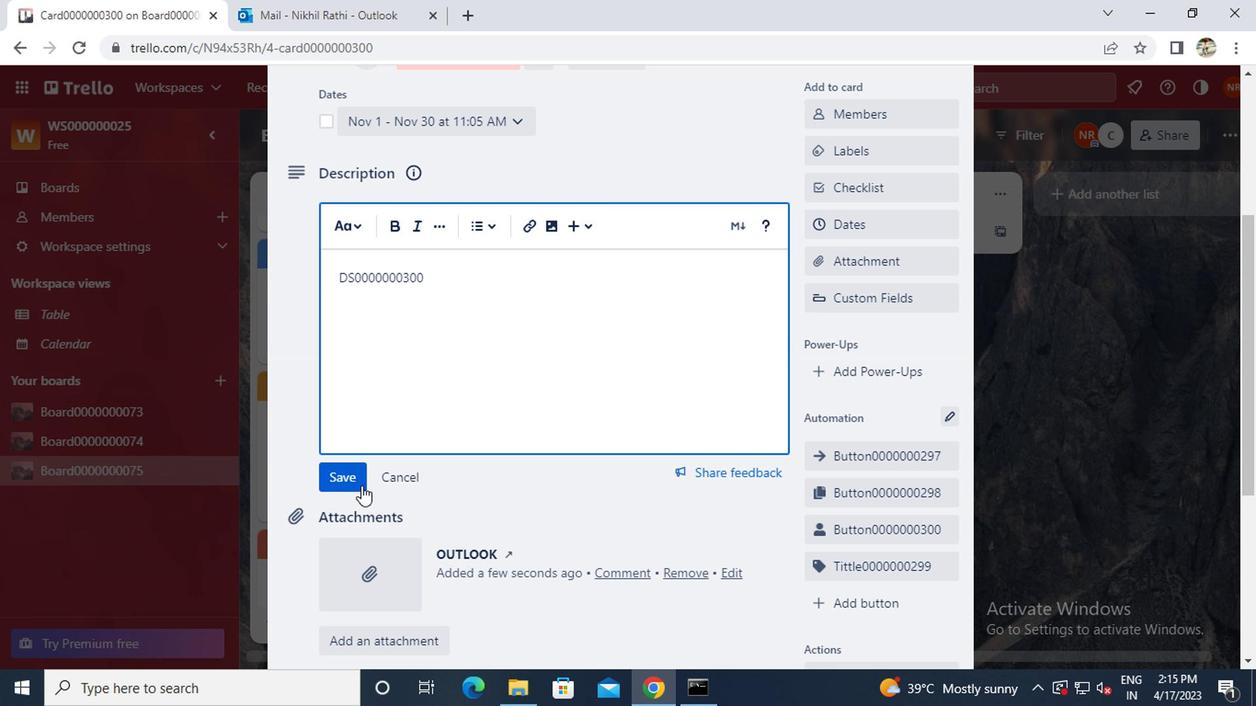 
Action: Mouse pressed left at (347, 475)
Screenshot: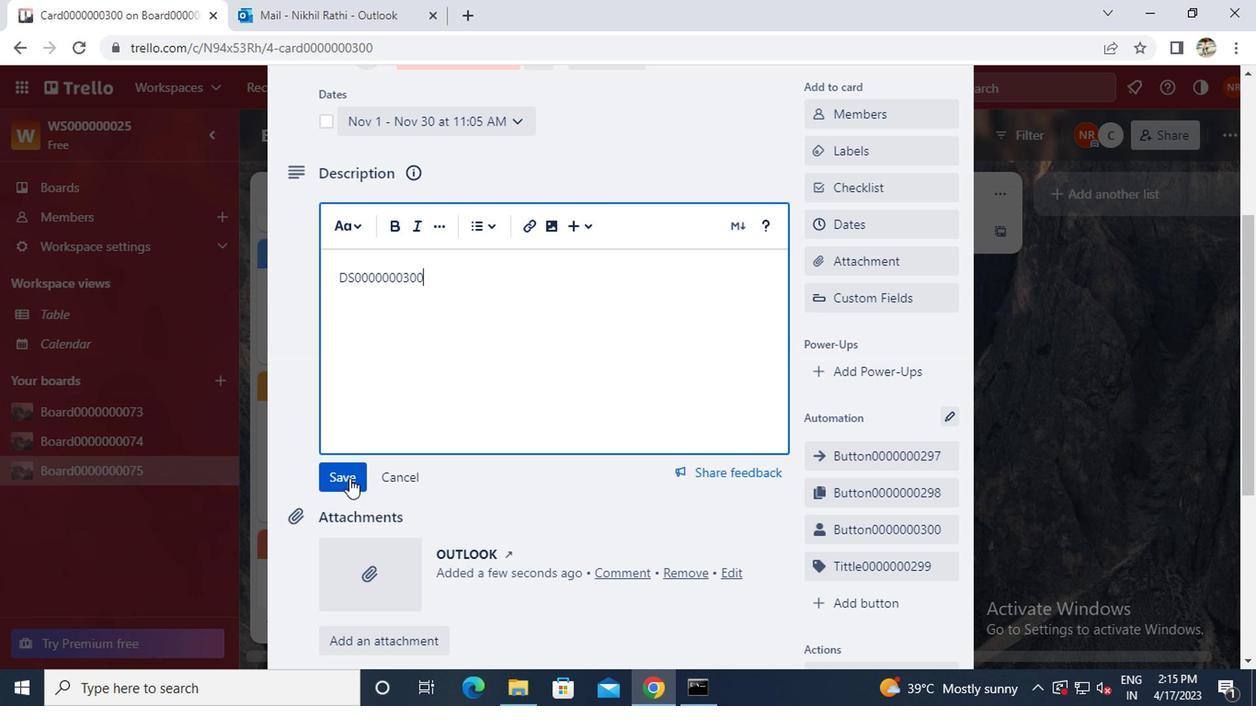 
Action: Mouse moved to (357, 499)
Screenshot: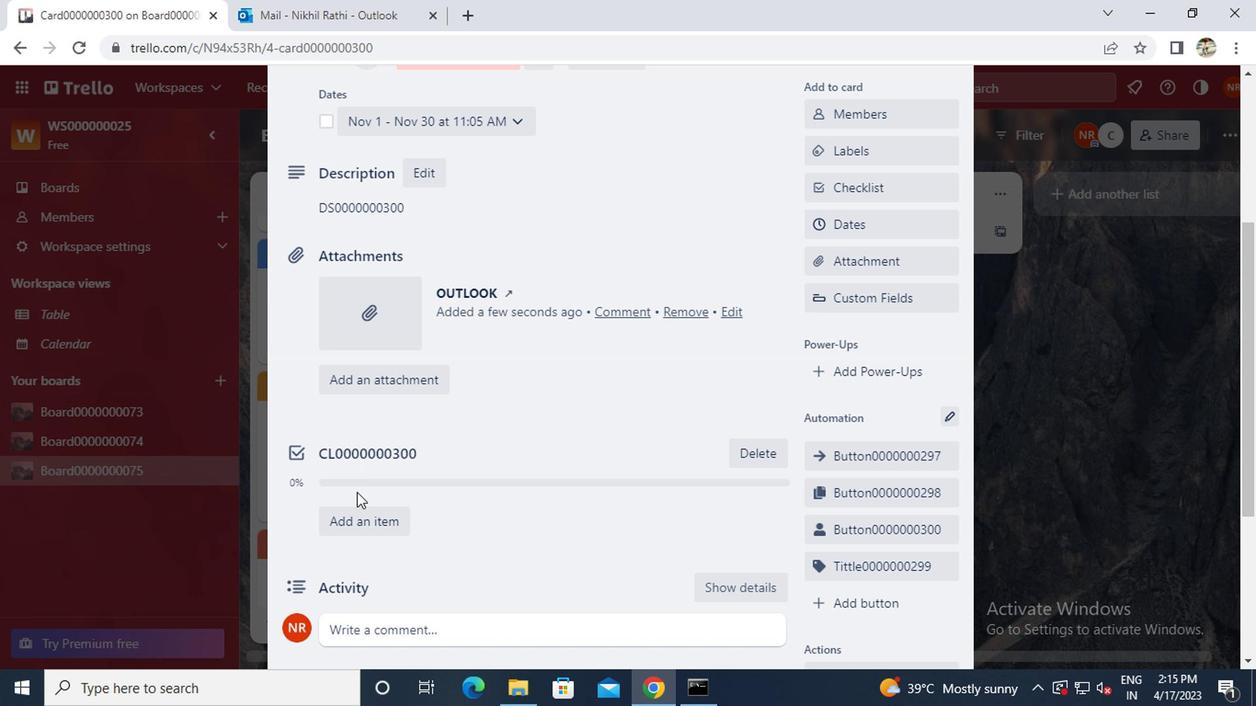 
Action: Mouse scrolled (357, 498) with delta (0, -1)
Screenshot: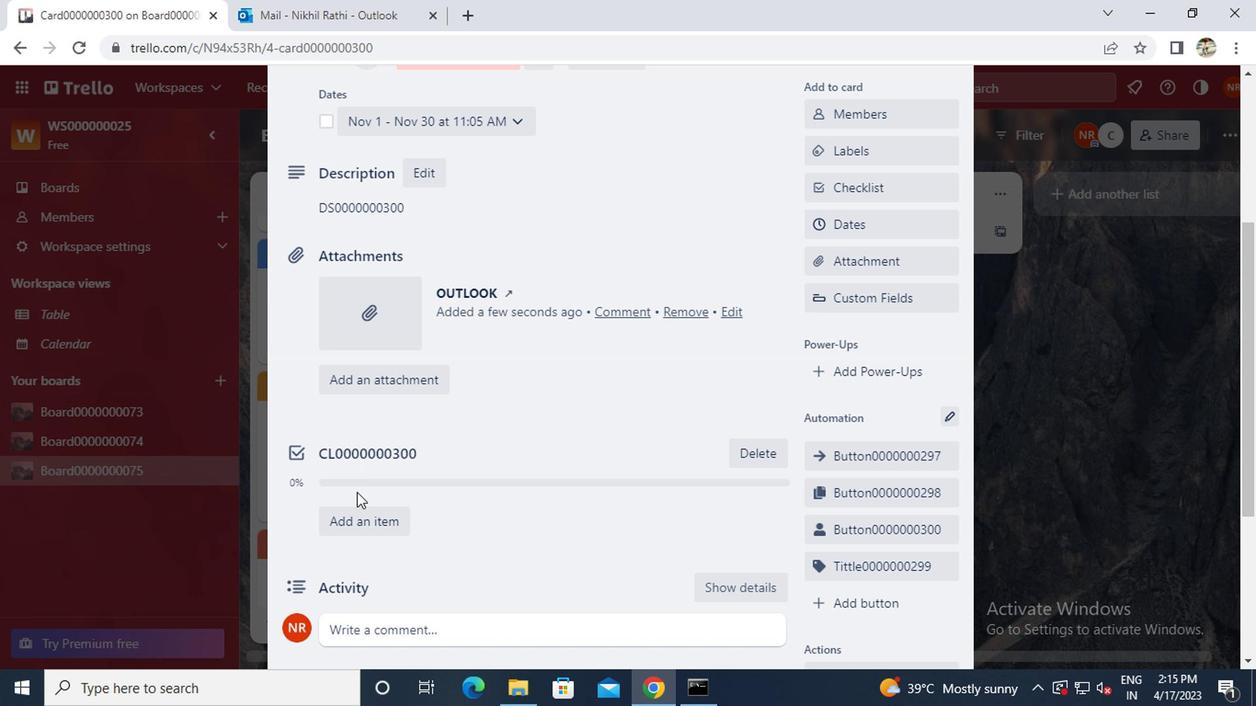 
Action: Mouse scrolled (357, 498) with delta (0, -1)
Screenshot: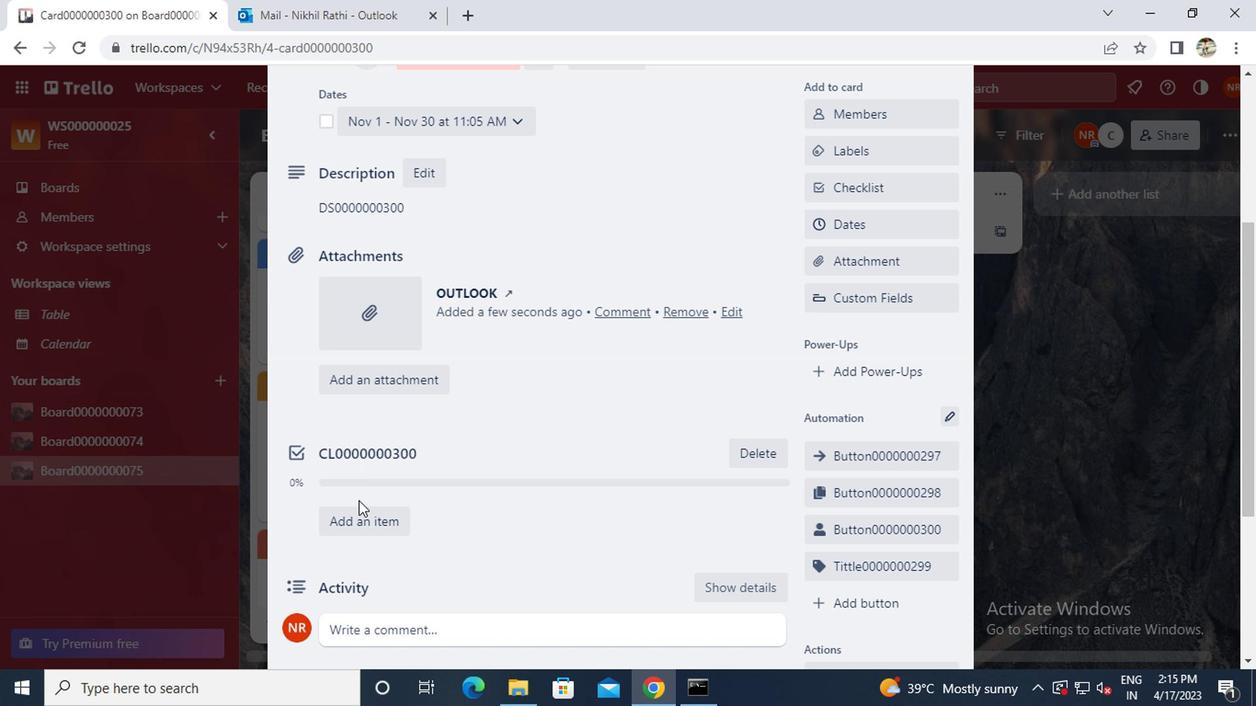 
Action: Mouse moved to (365, 442)
Screenshot: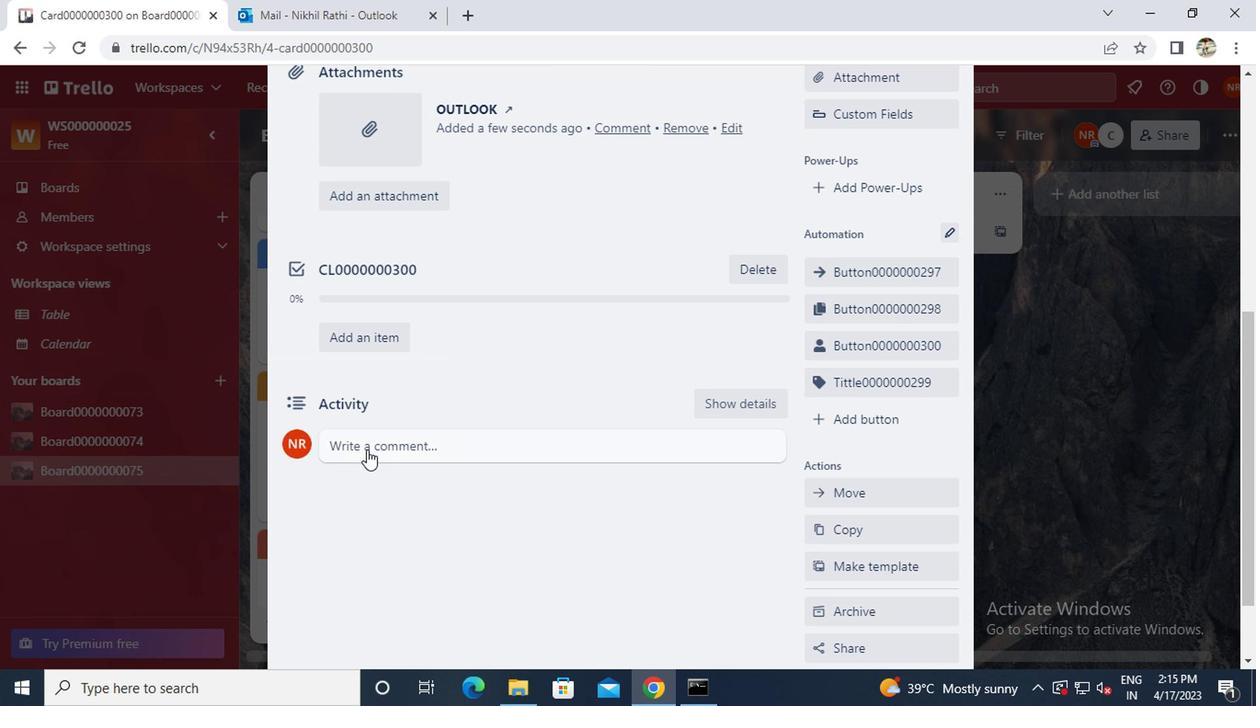 
Action: Mouse pressed left at (365, 442)
Screenshot: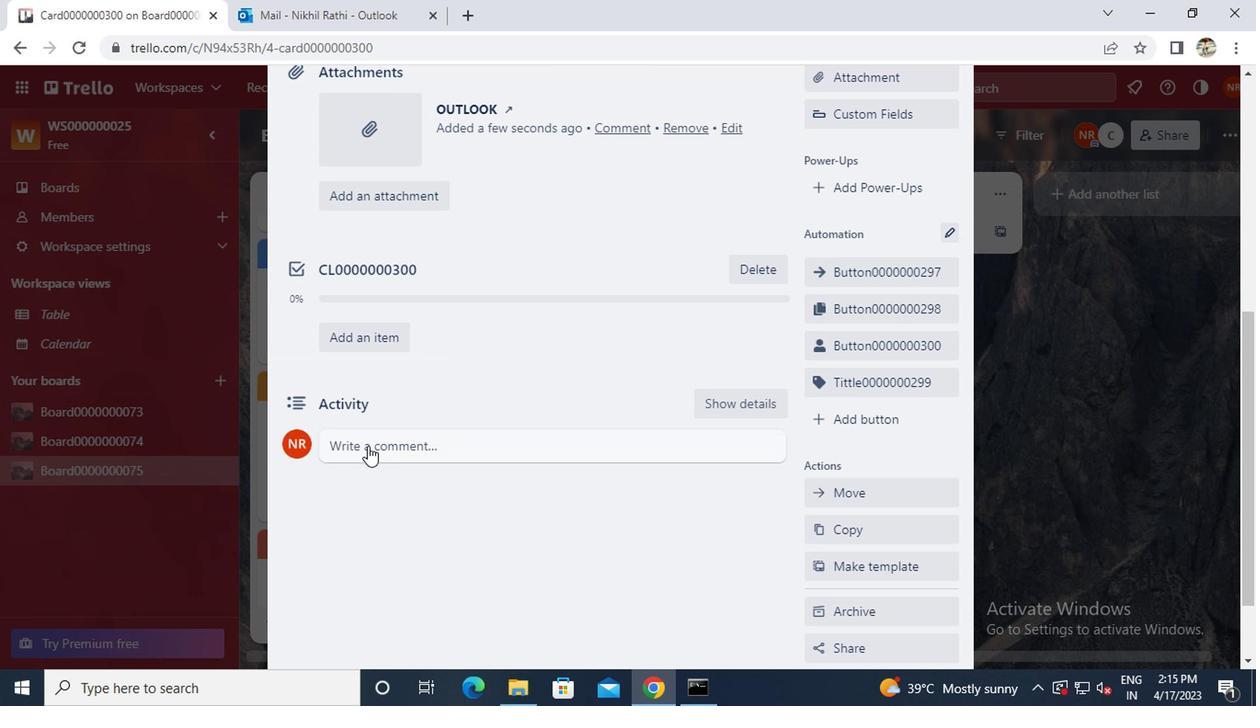 
Action: Key pressed cm0000000300
Screenshot: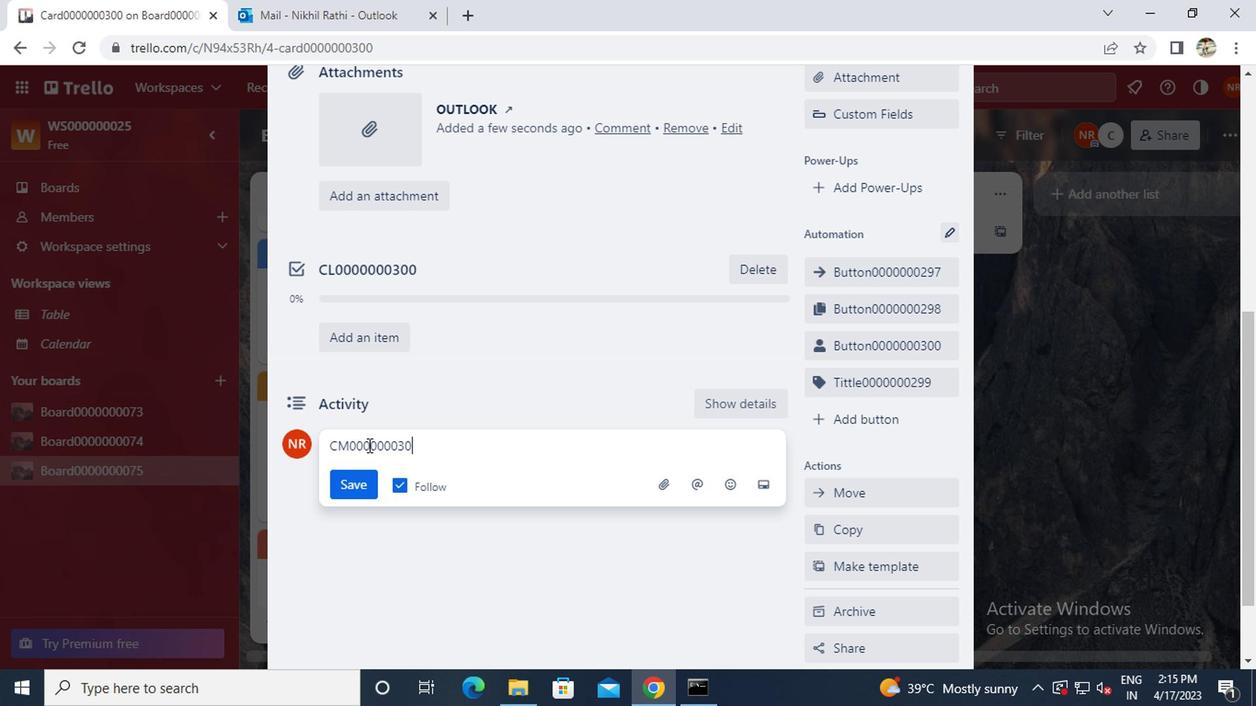 
Action: Mouse moved to (363, 482)
Screenshot: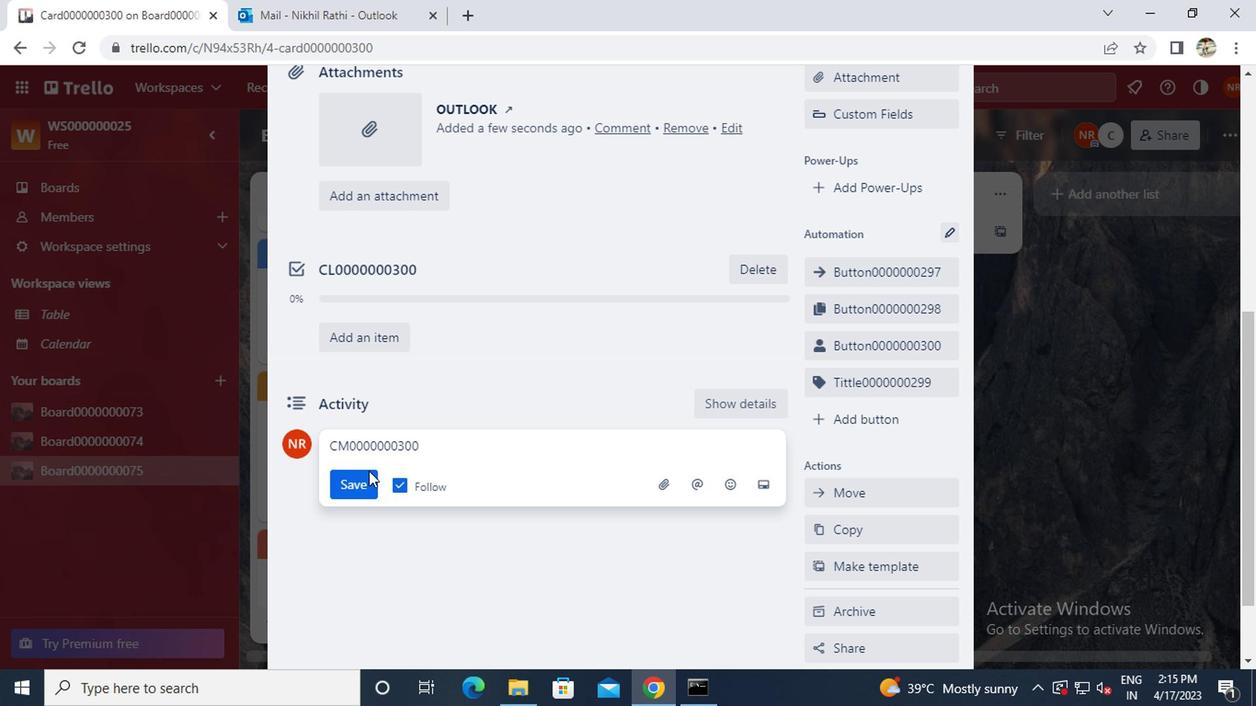 
Action: Mouse pressed left at (363, 482)
Screenshot: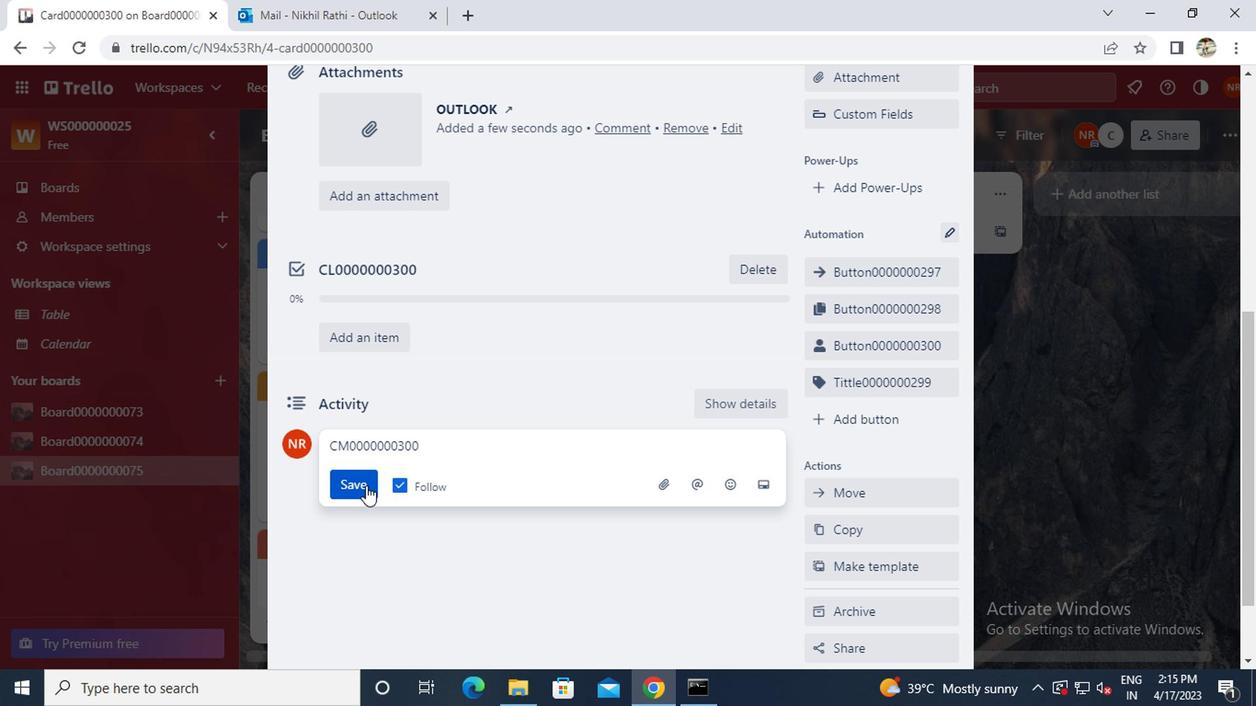 
